 Task: Look for space in Ibiúna, Brazil from 3rd August, 2023 to 20th August, 2023 for 4 adults, 2 children in price range Rs.15000 to Rs.20000.  With . Property type can be flatguest house, hotel. Booking option can be shelf check-in. Required host language is Spanish.
Action: Mouse moved to (426, 87)
Screenshot: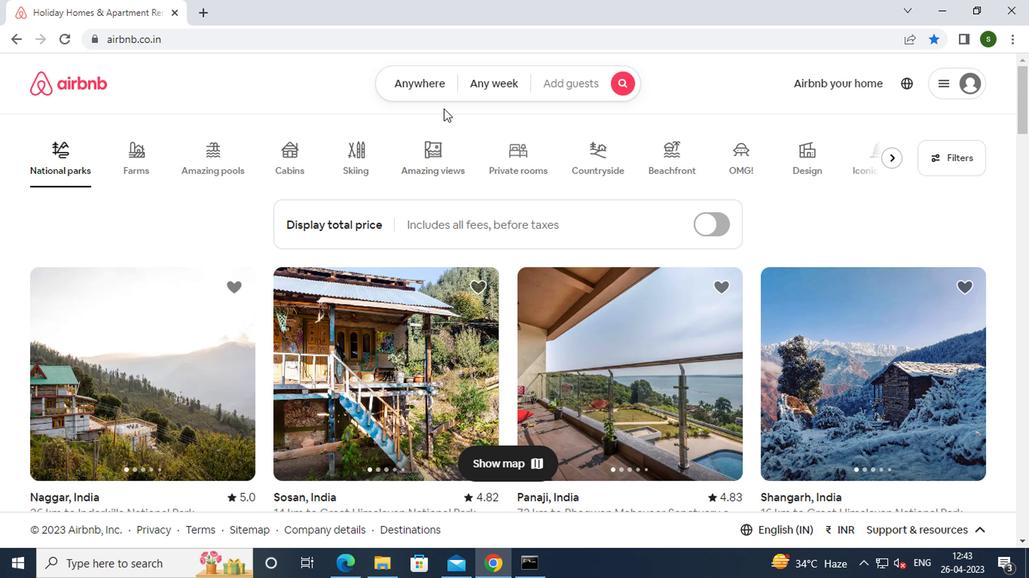 
Action: Mouse pressed left at (426, 87)
Screenshot: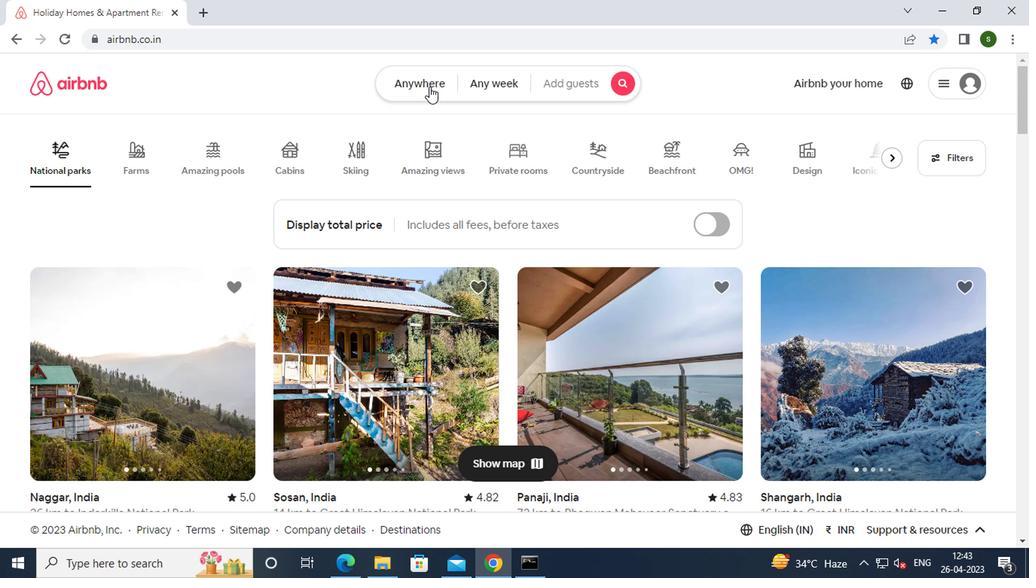 
Action: Mouse moved to (351, 140)
Screenshot: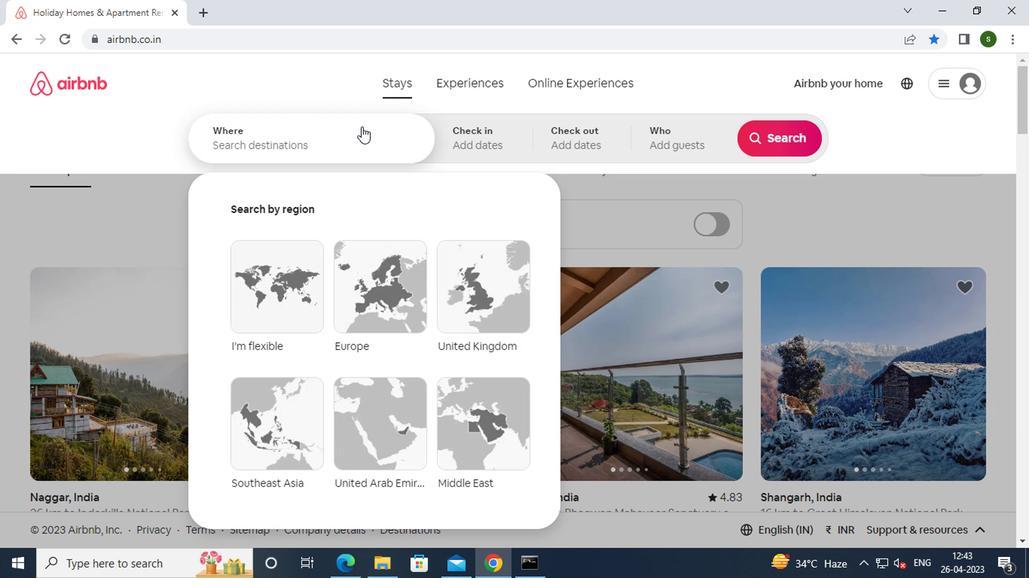 
Action: Mouse pressed left at (351, 140)
Screenshot: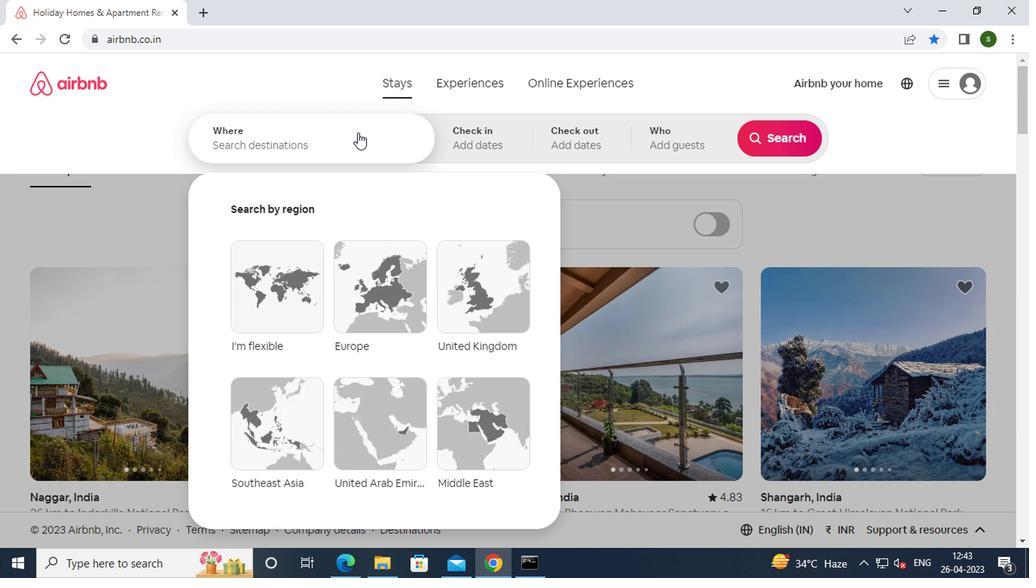 
Action: Key pressed f<Key.caps_lock>acatativa,<Key.space><Key.caps_lock>c<Key.caps_lock>olombia<Key.enter>
Screenshot: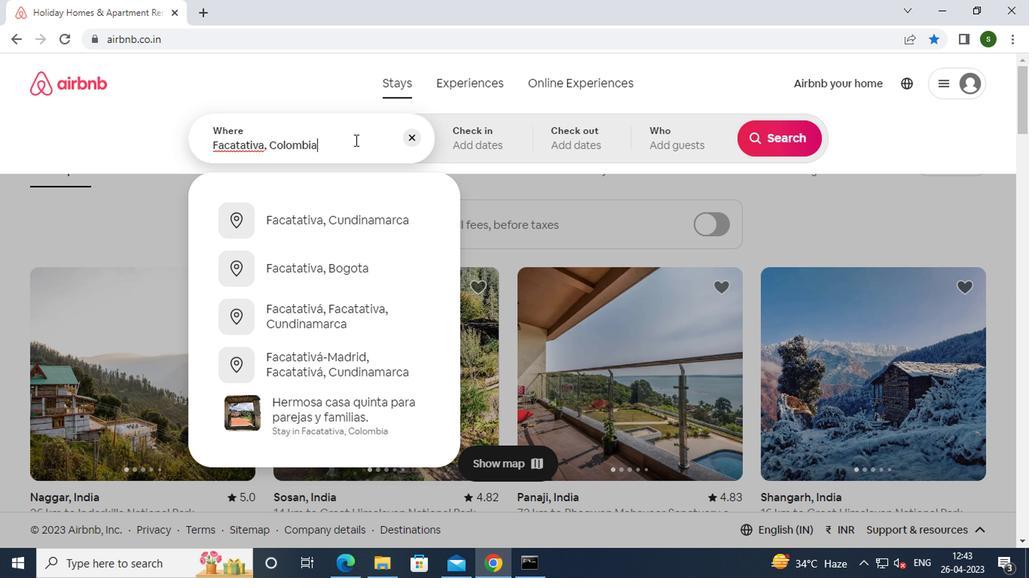 
Action: Mouse moved to (770, 261)
Screenshot: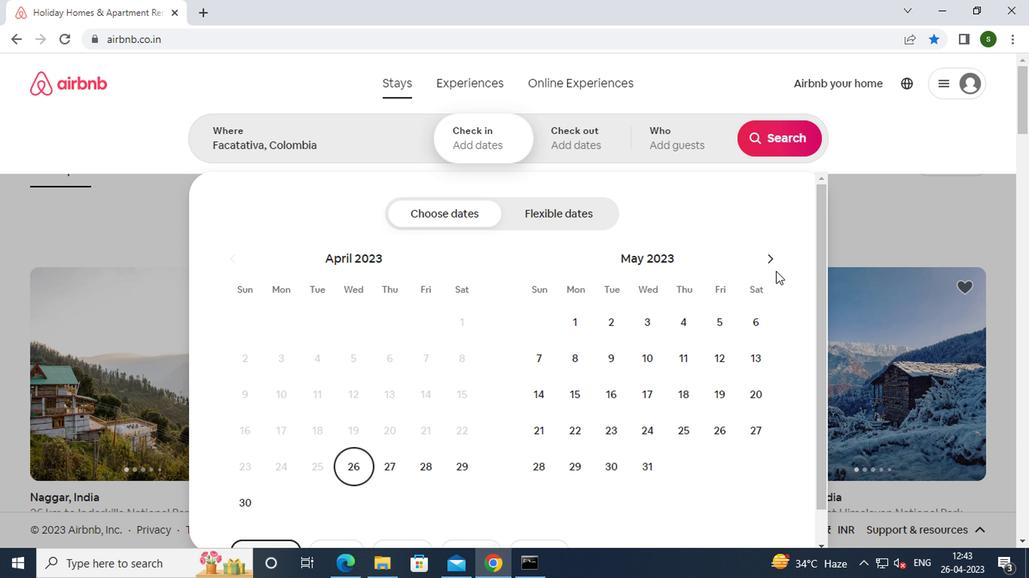 
Action: Mouse pressed left at (770, 261)
Screenshot: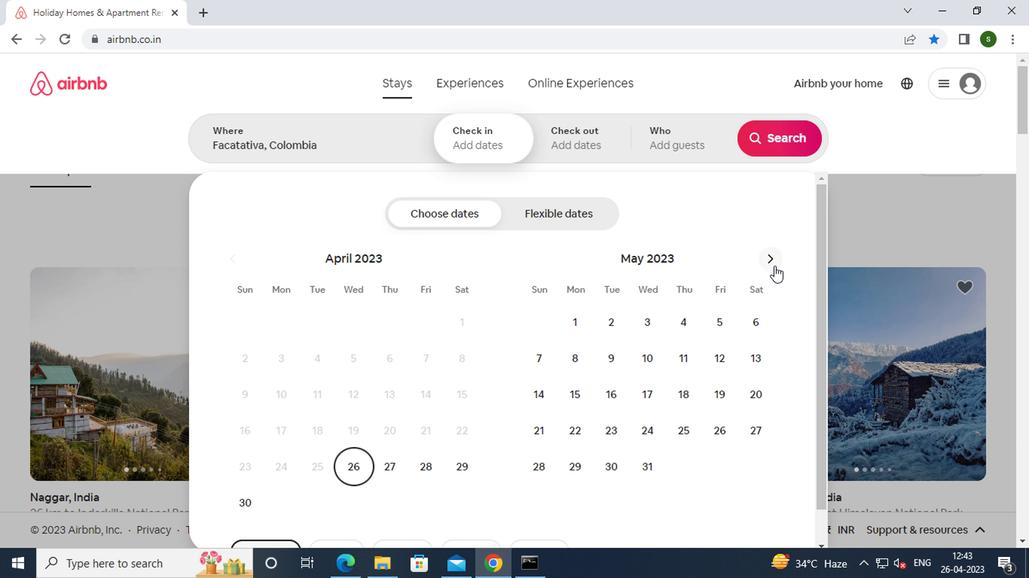
Action: Mouse moved to (762, 263)
Screenshot: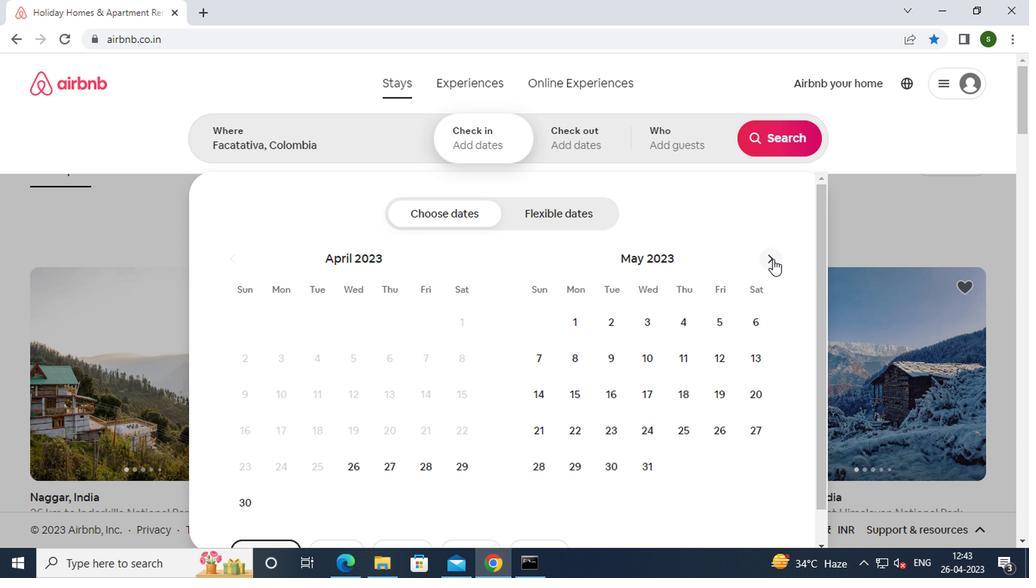
Action: Mouse pressed left at (762, 263)
Screenshot: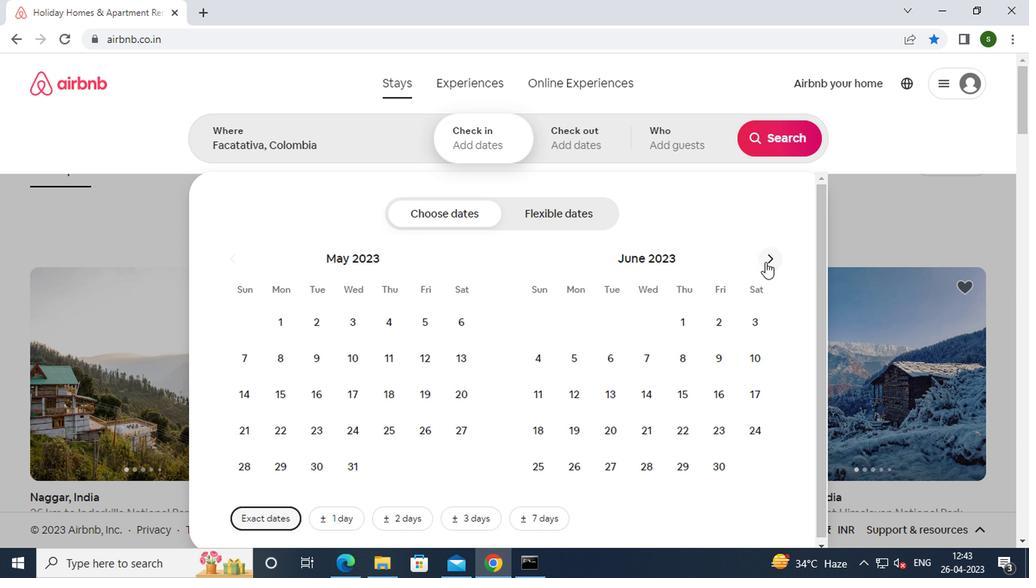 
Action: Mouse moved to (757, 331)
Screenshot: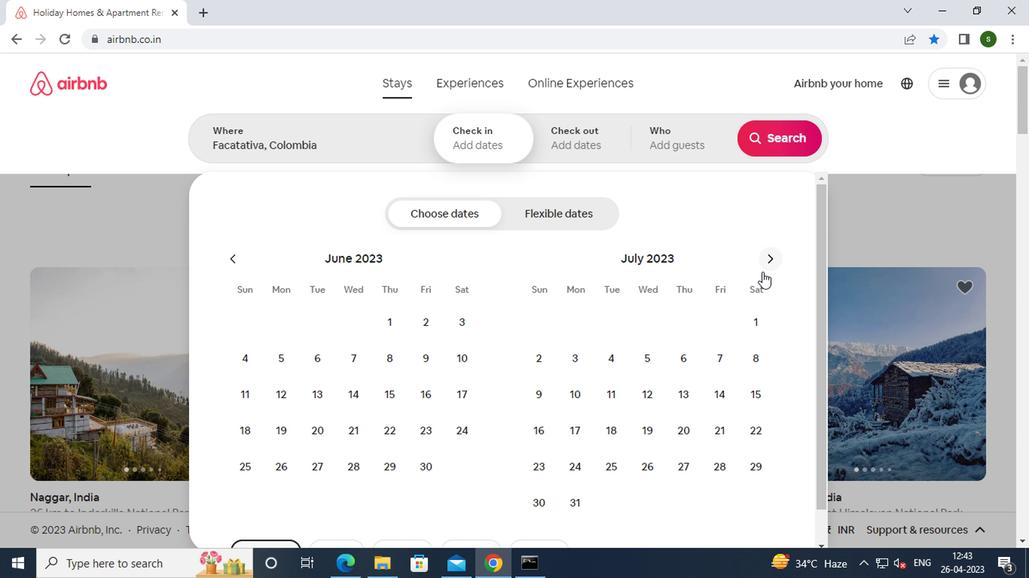 
Action: Mouse pressed left at (757, 331)
Screenshot: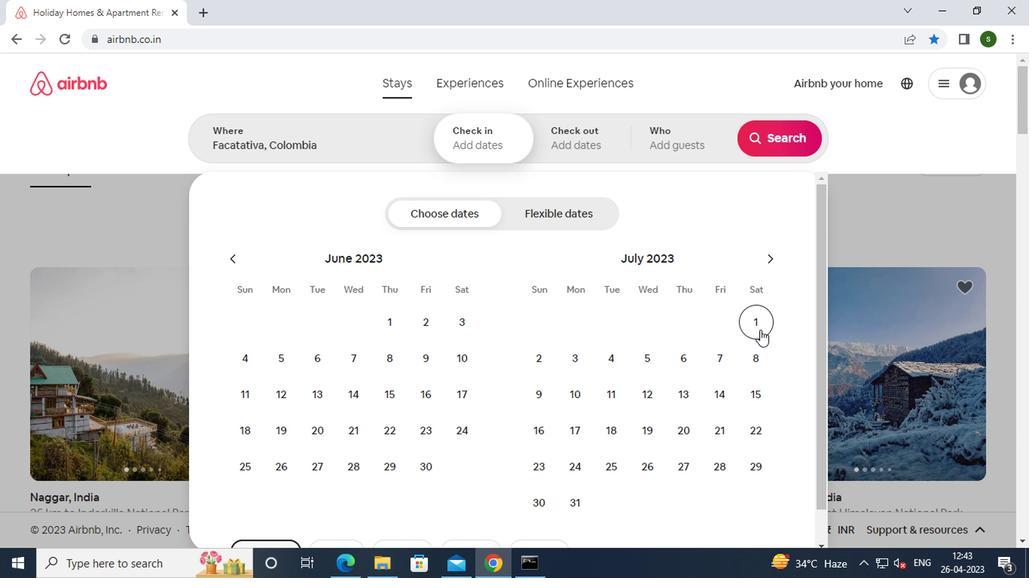 
Action: Mouse moved to (544, 389)
Screenshot: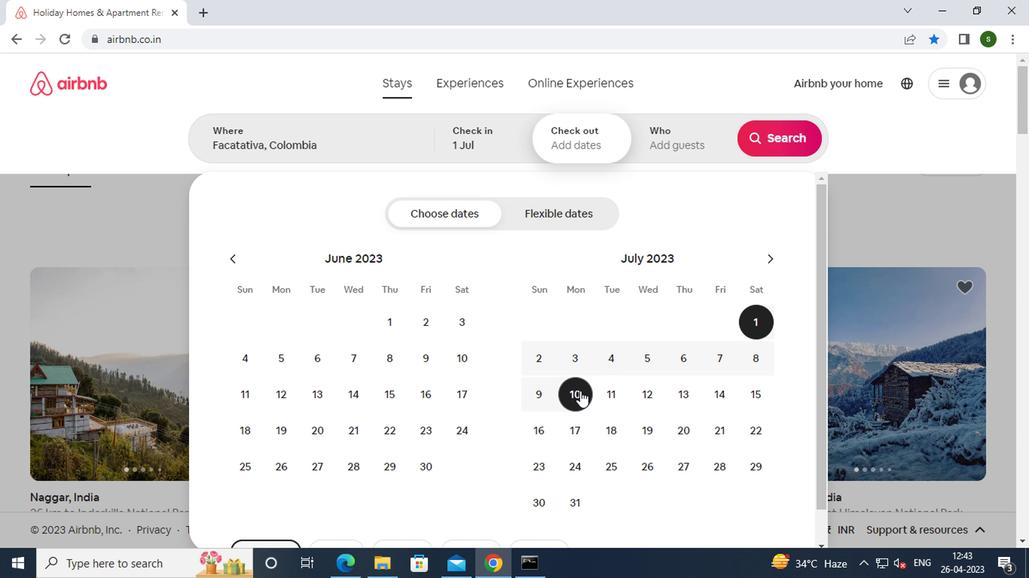 
Action: Mouse pressed left at (544, 389)
Screenshot: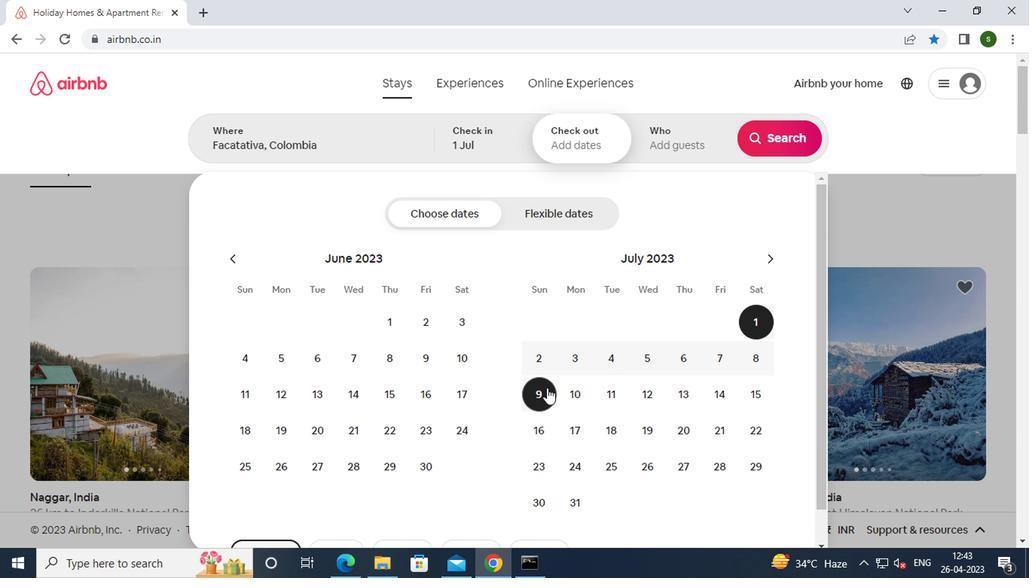 
Action: Mouse moved to (669, 129)
Screenshot: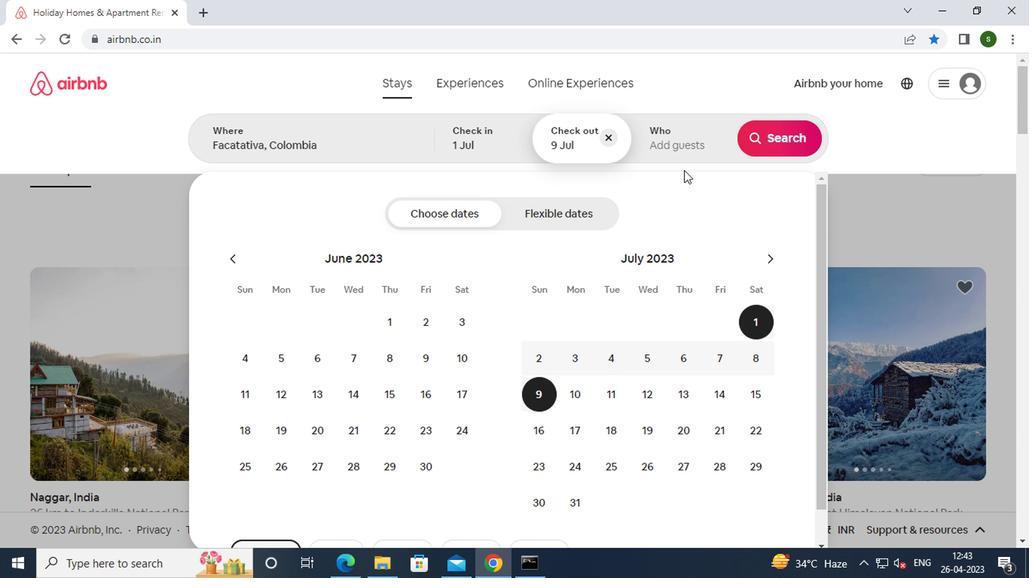 
Action: Mouse pressed left at (669, 129)
Screenshot: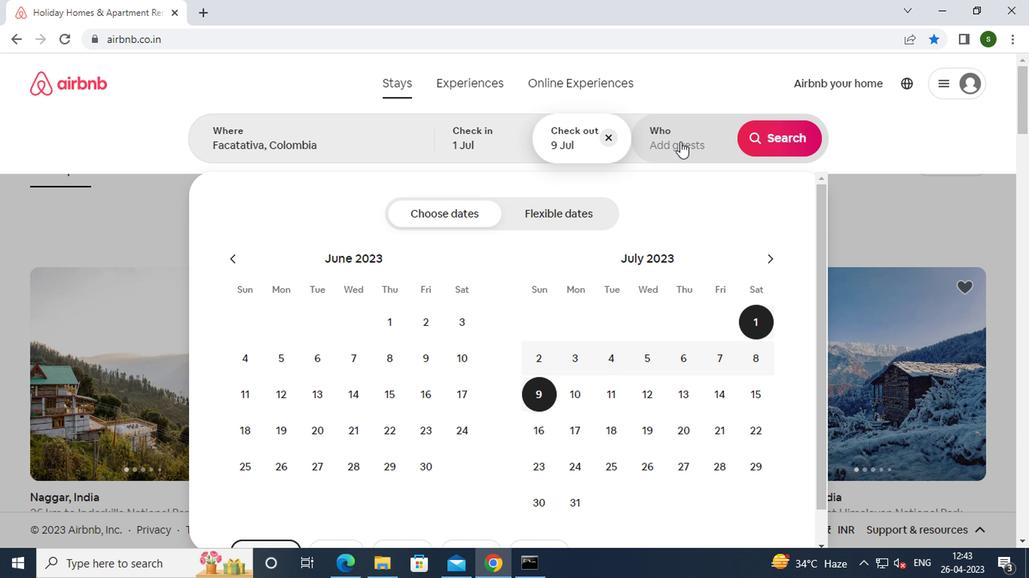 
Action: Mouse moved to (788, 220)
Screenshot: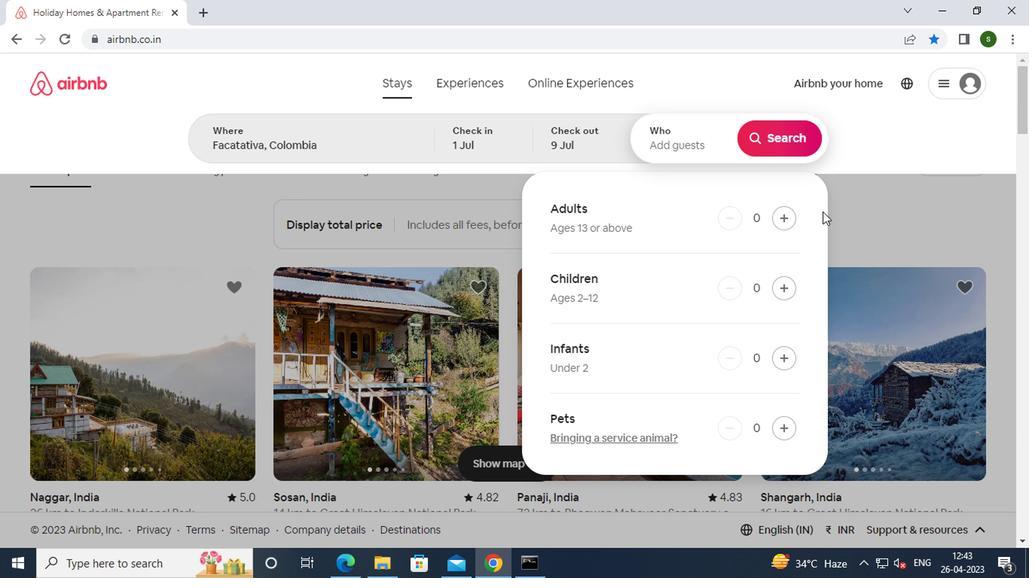 
Action: Mouse pressed left at (788, 220)
Screenshot: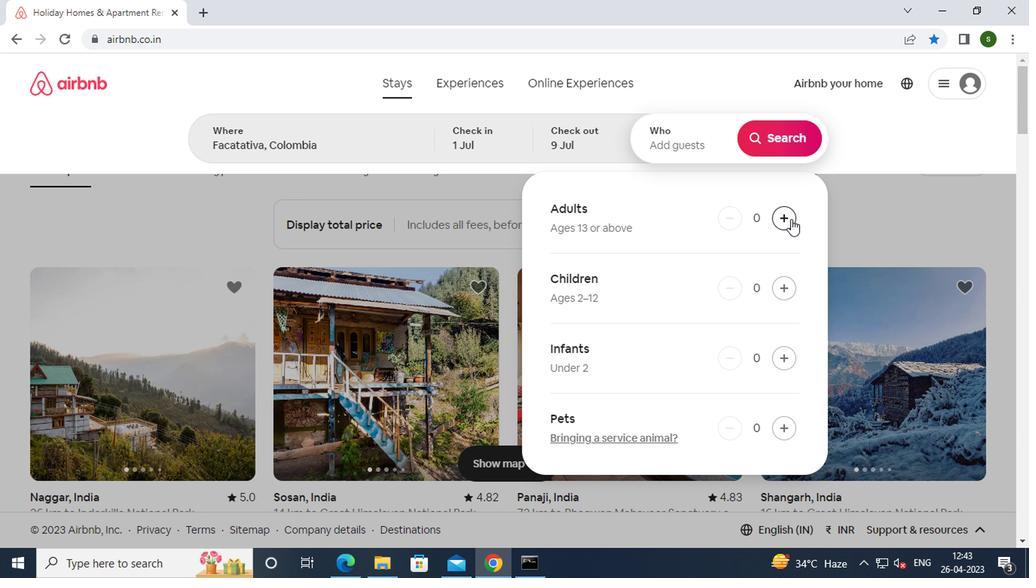 
Action: Mouse pressed left at (788, 220)
Screenshot: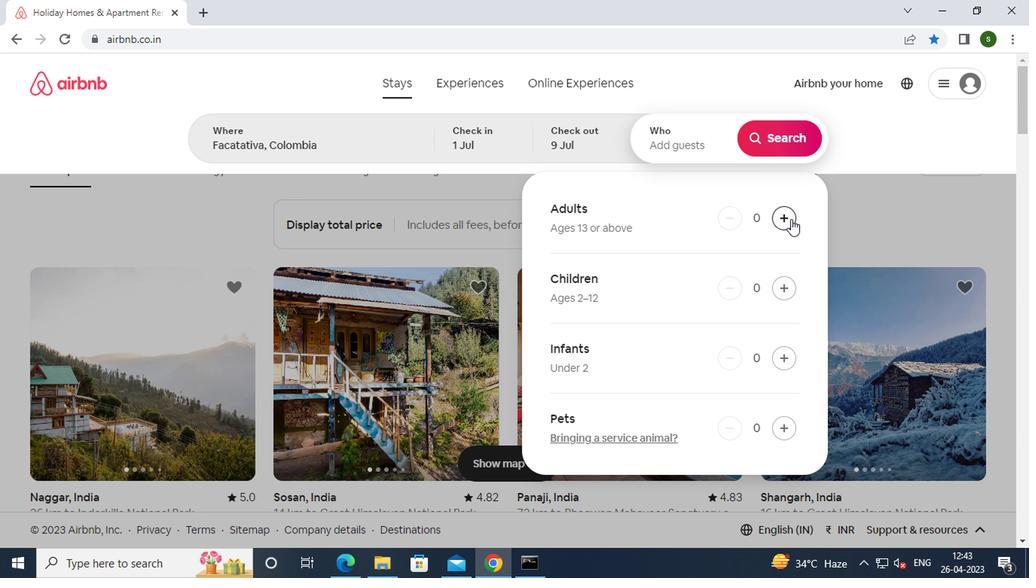 
Action: Mouse moved to (766, 146)
Screenshot: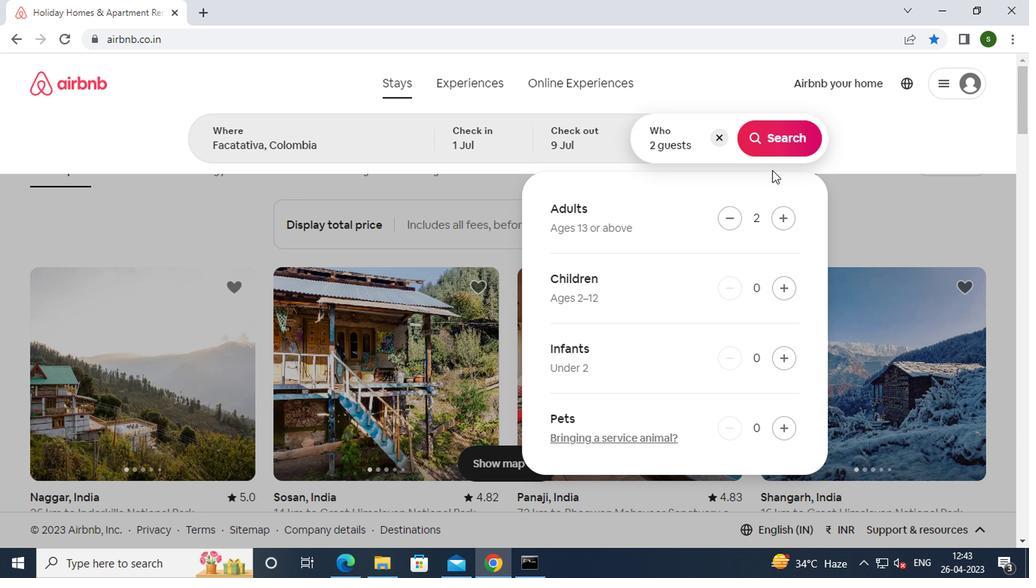 
Action: Mouse pressed left at (766, 146)
Screenshot: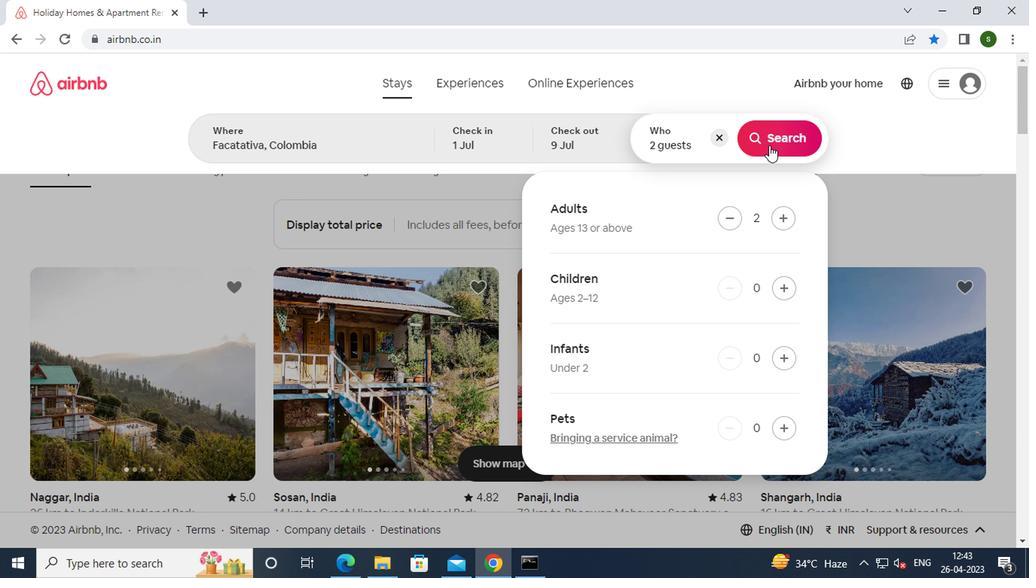 
Action: Mouse moved to (972, 142)
Screenshot: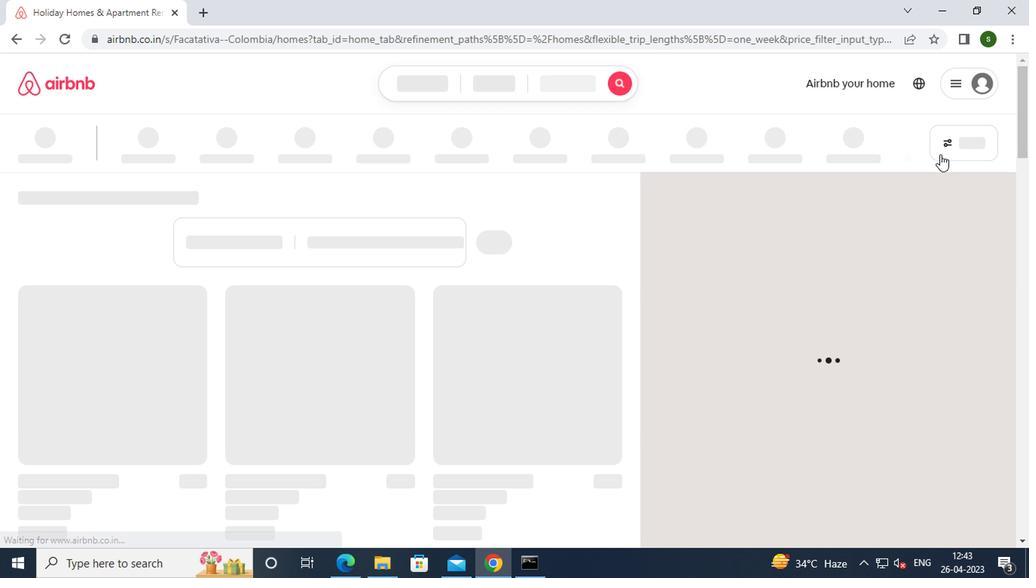 
Action: Mouse pressed left at (972, 142)
Screenshot: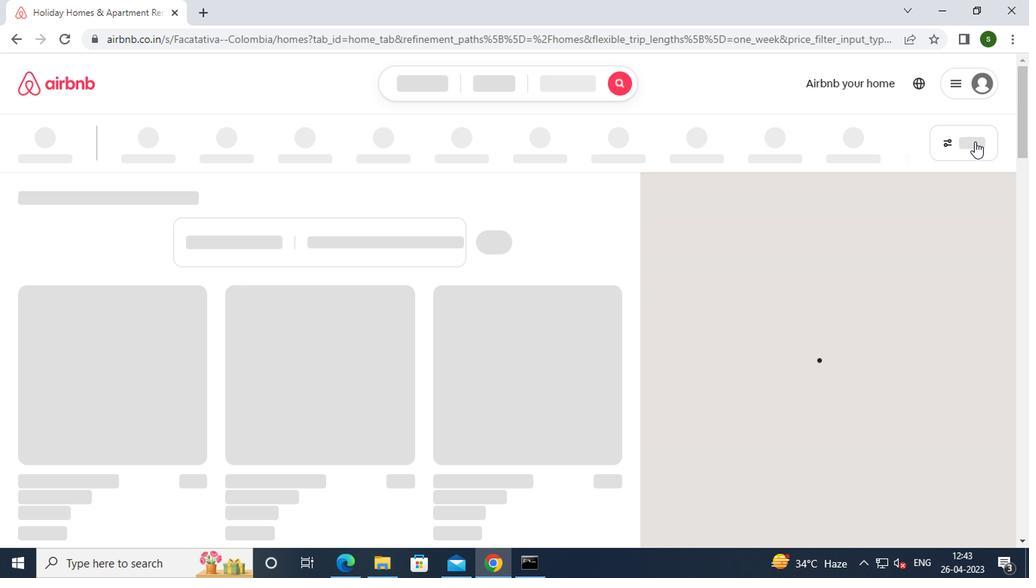 
Action: Mouse moved to (435, 343)
Screenshot: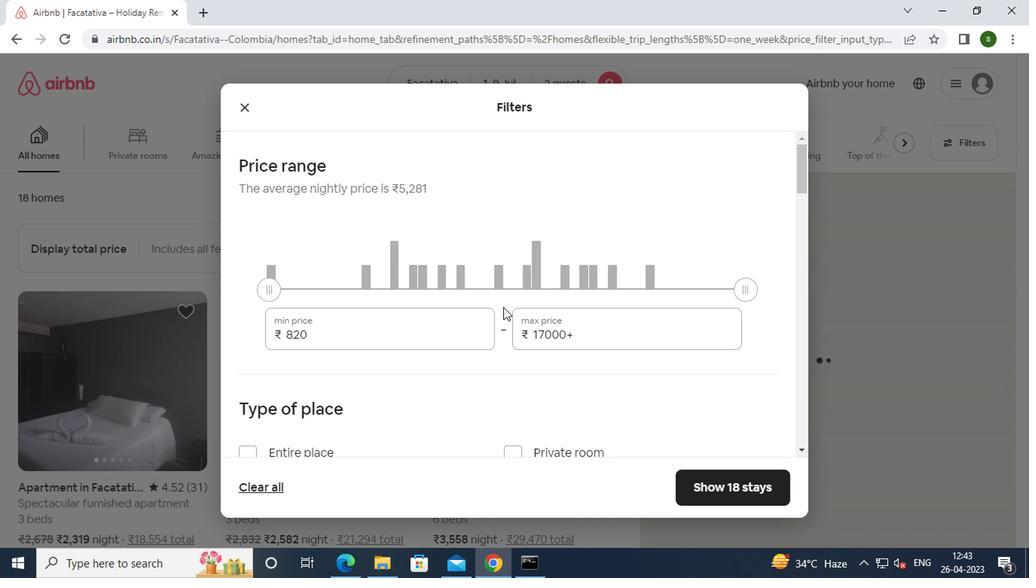 
Action: Mouse pressed left at (435, 343)
Screenshot: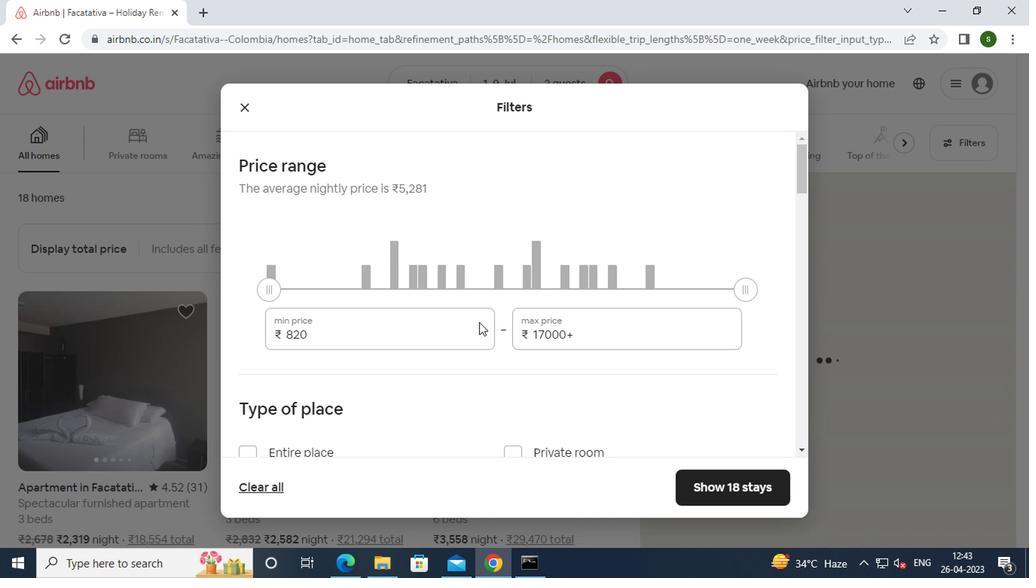 
Action: Mouse moved to (435, 343)
Screenshot: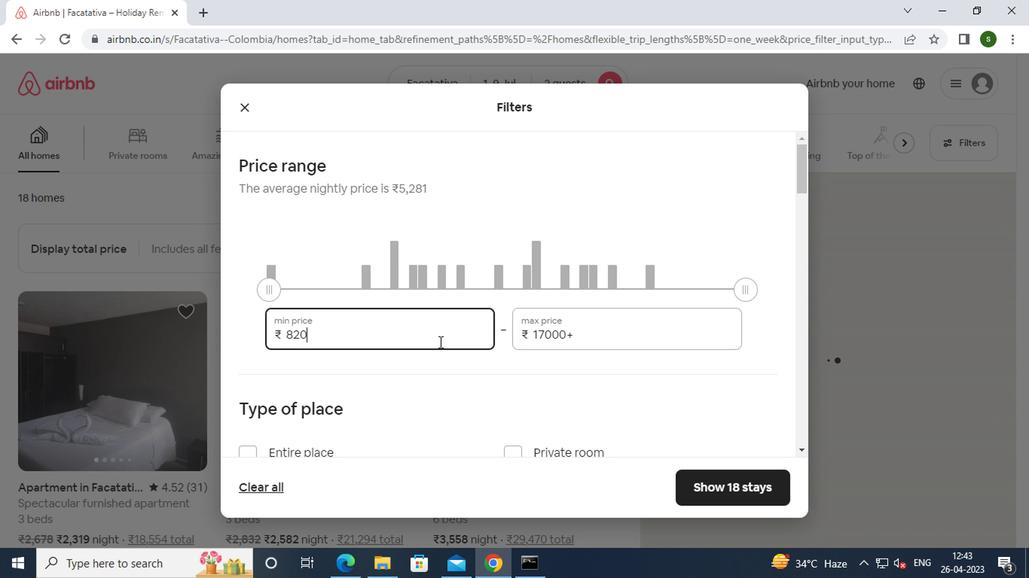 
Action: Key pressed <Key.backspace><Key.backspace><Key.backspace><Key.backspace><Key.backspace><Key.backspace>8000
Screenshot: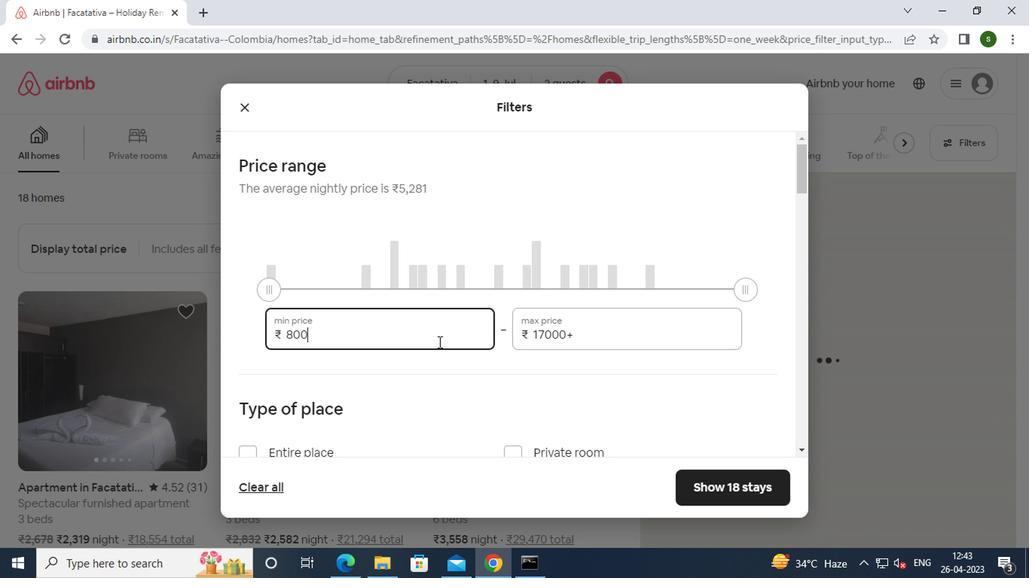 
Action: Mouse moved to (583, 332)
Screenshot: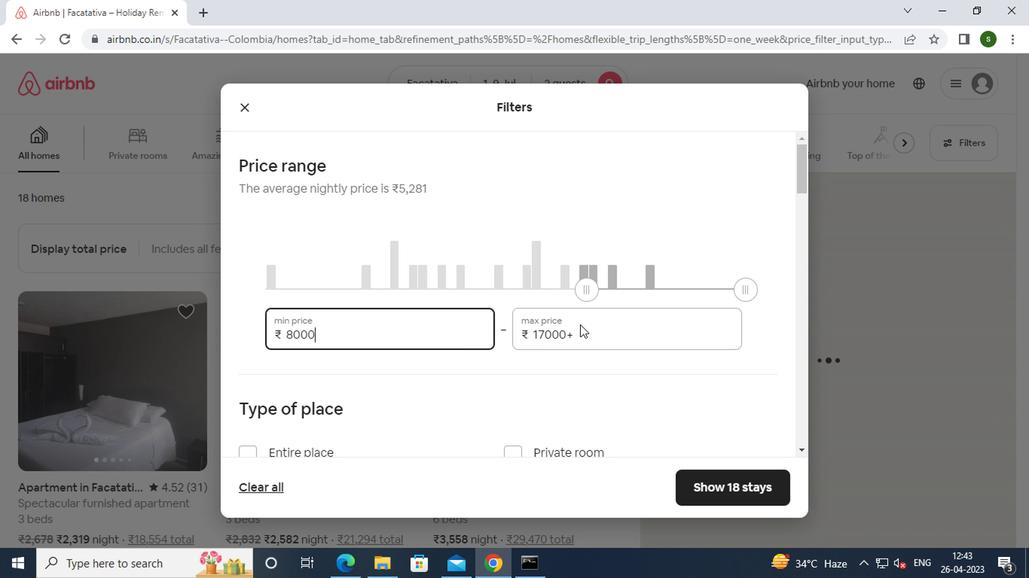 
Action: Mouse pressed left at (583, 332)
Screenshot: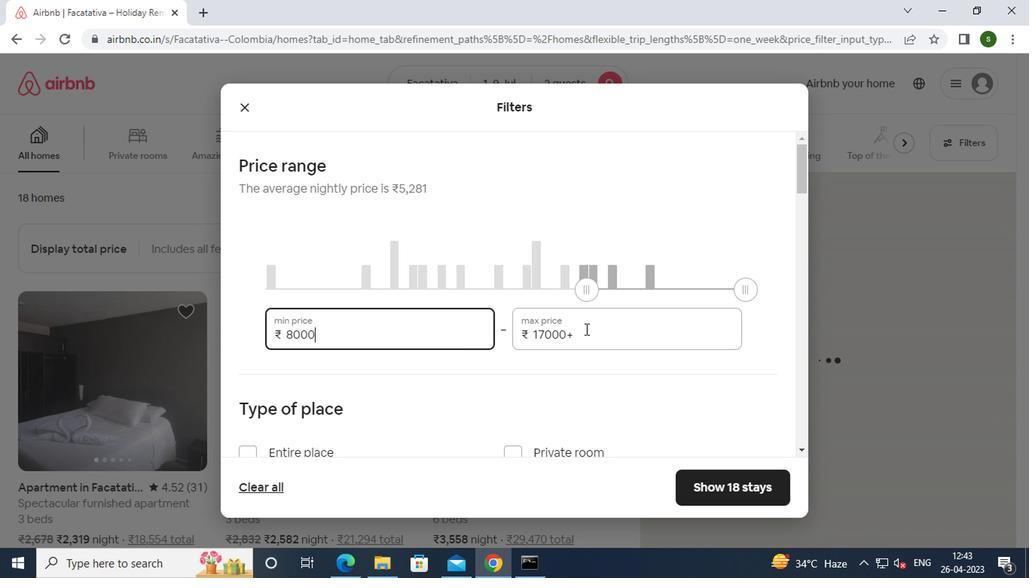 
Action: Key pressed <Key.backspace><Key.backspace><Key.backspace><Key.backspace><Key.backspace><Key.backspace><Key.backspace><Key.backspace><Key.backspace><Key.backspace><Key.backspace><Key.backspace><Key.backspace>15000
Screenshot: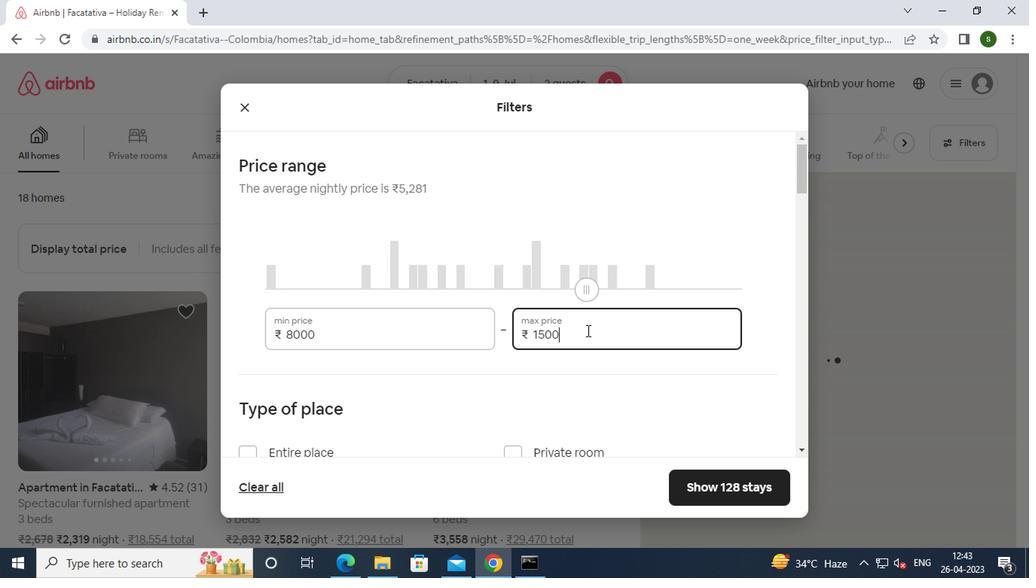 
Action: Mouse moved to (549, 345)
Screenshot: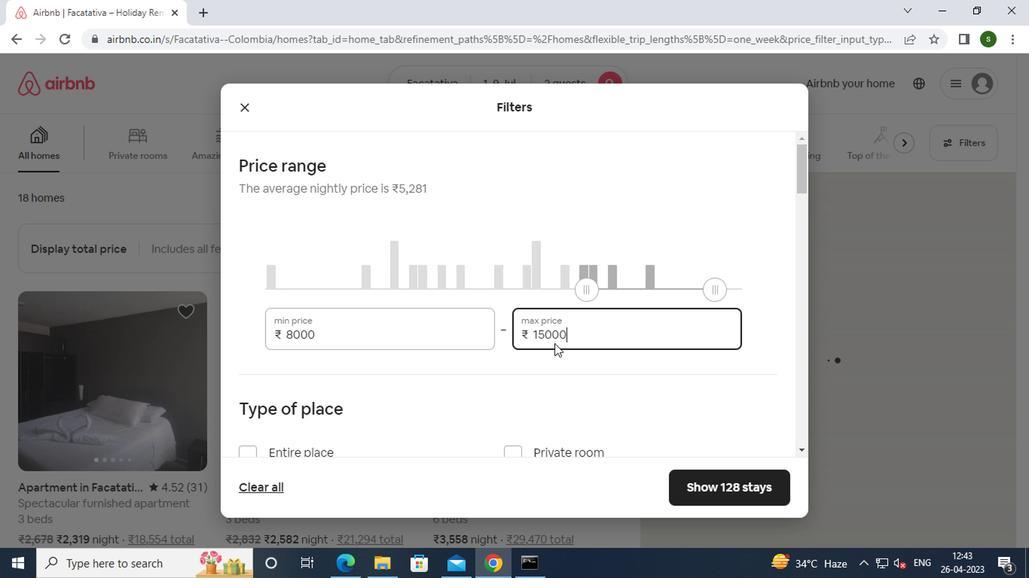 
Action: Mouse scrolled (549, 345) with delta (0, 0)
Screenshot: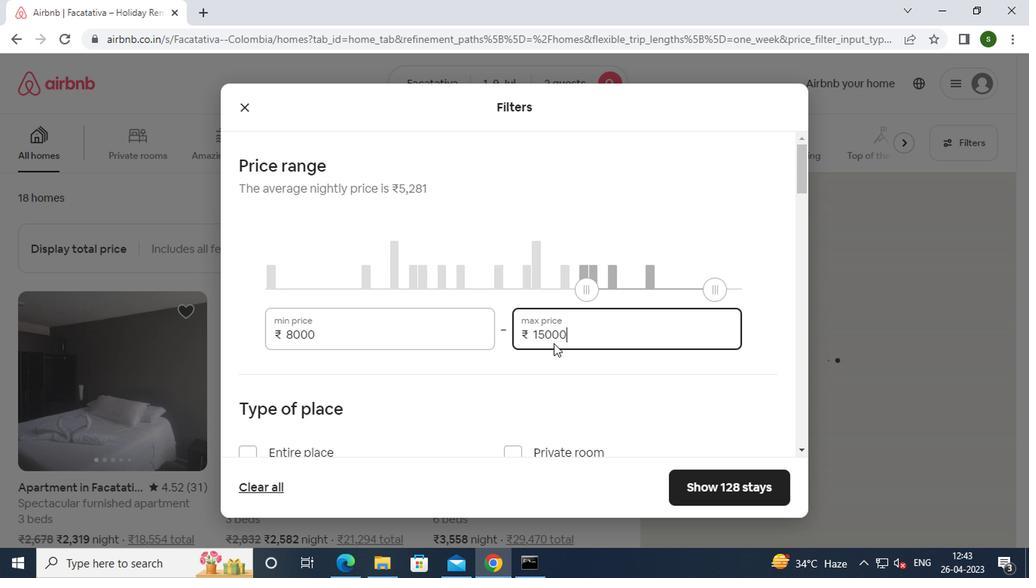 
Action: Mouse moved to (549, 346)
Screenshot: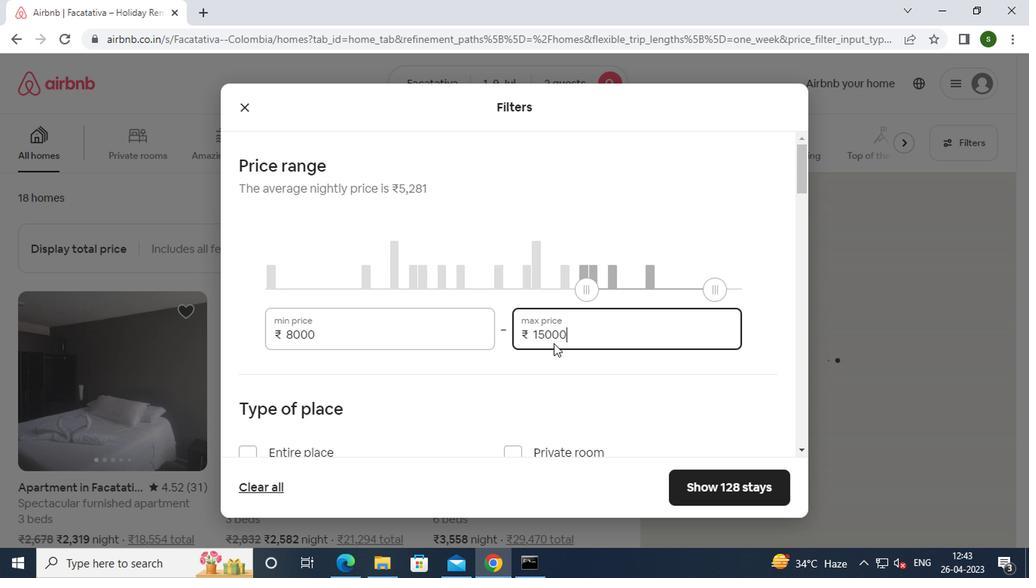 
Action: Mouse scrolled (549, 345) with delta (0, -1)
Screenshot: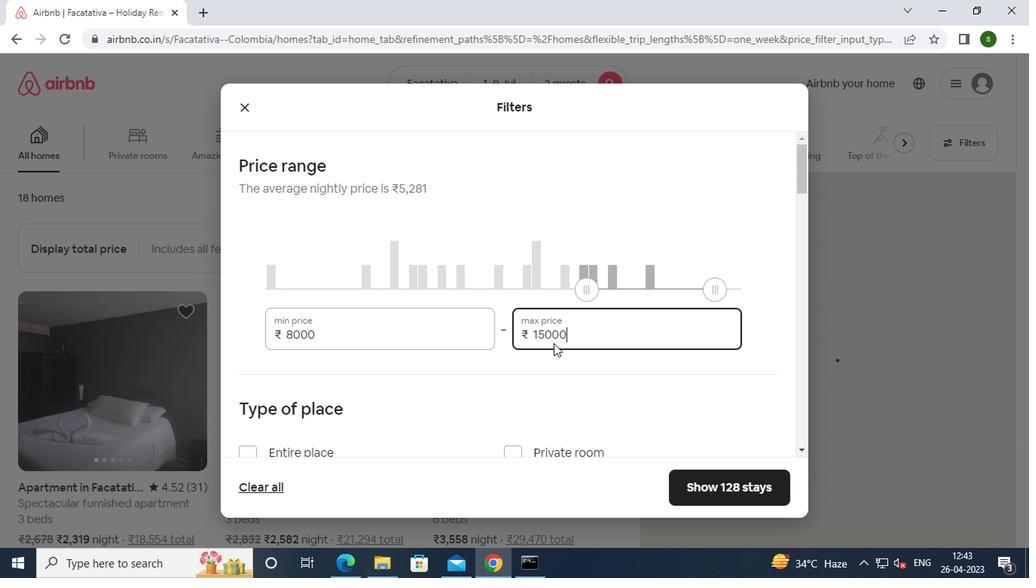 
Action: Mouse moved to (296, 317)
Screenshot: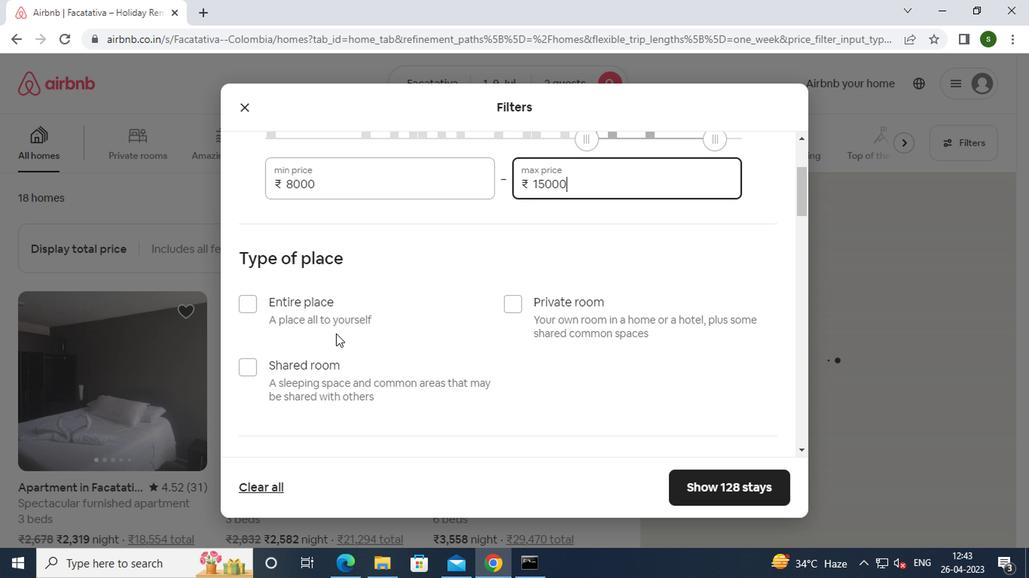 
Action: Mouse pressed left at (296, 317)
Screenshot: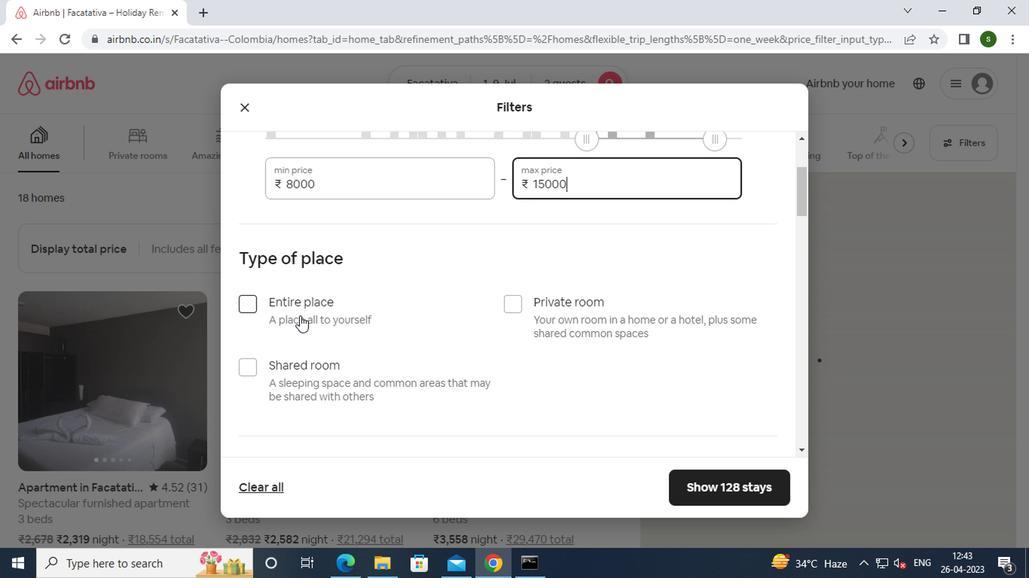 
Action: Mouse moved to (464, 295)
Screenshot: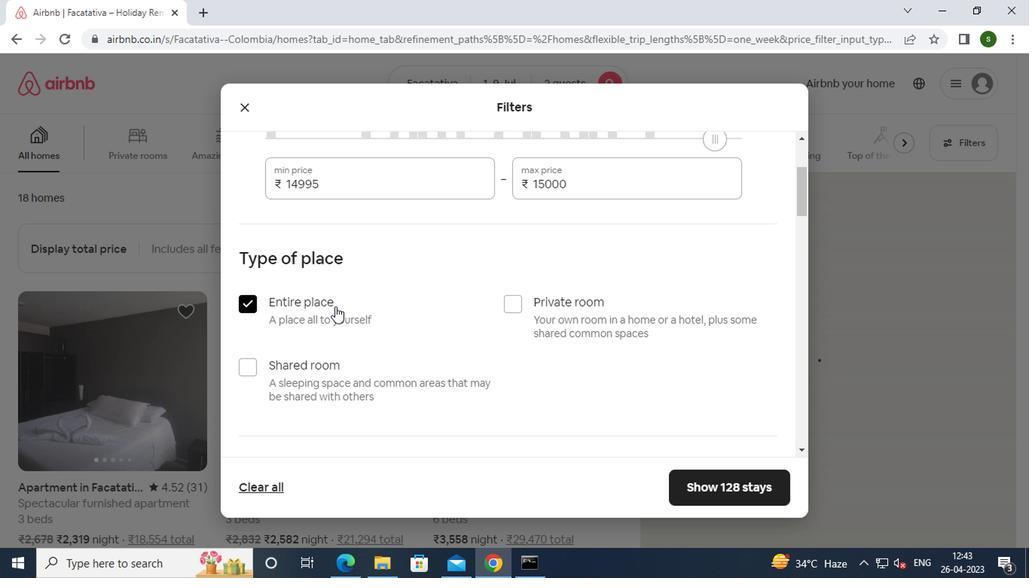 
Action: Mouse scrolled (464, 294) with delta (0, 0)
Screenshot: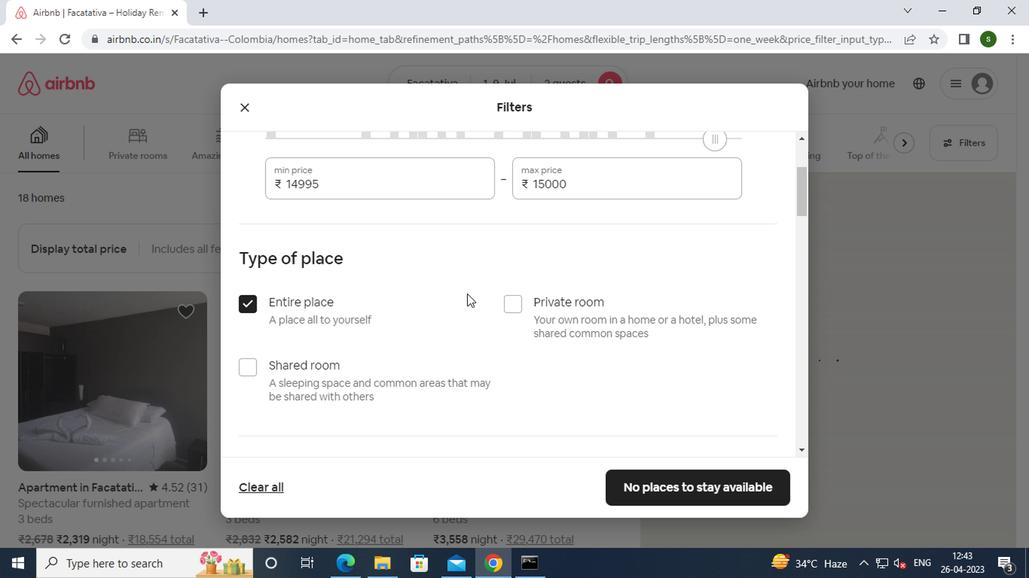 
Action: Mouse scrolled (464, 294) with delta (0, 0)
Screenshot: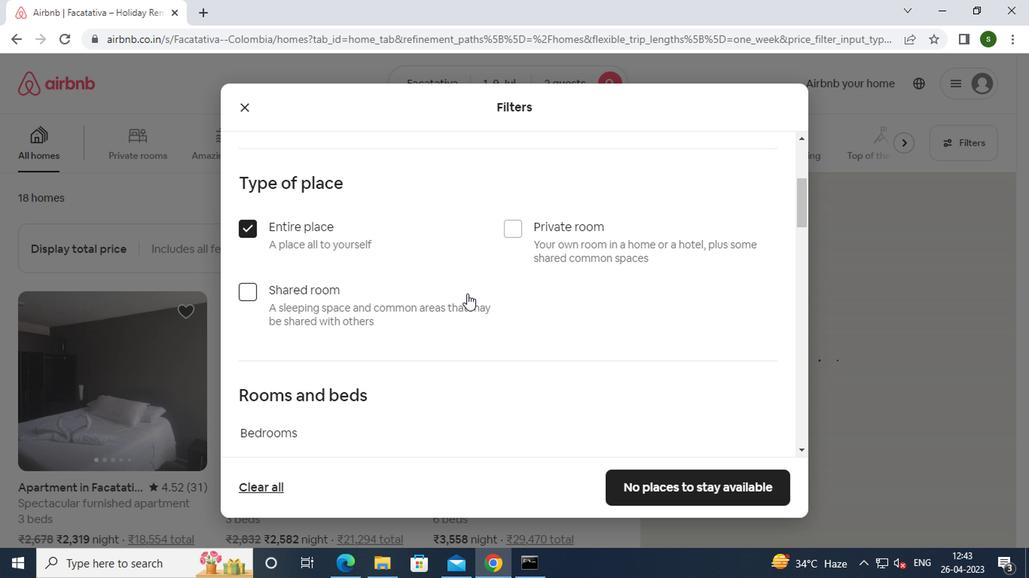 
Action: Mouse scrolled (464, 294) with delta (0, 0)
Screenshot: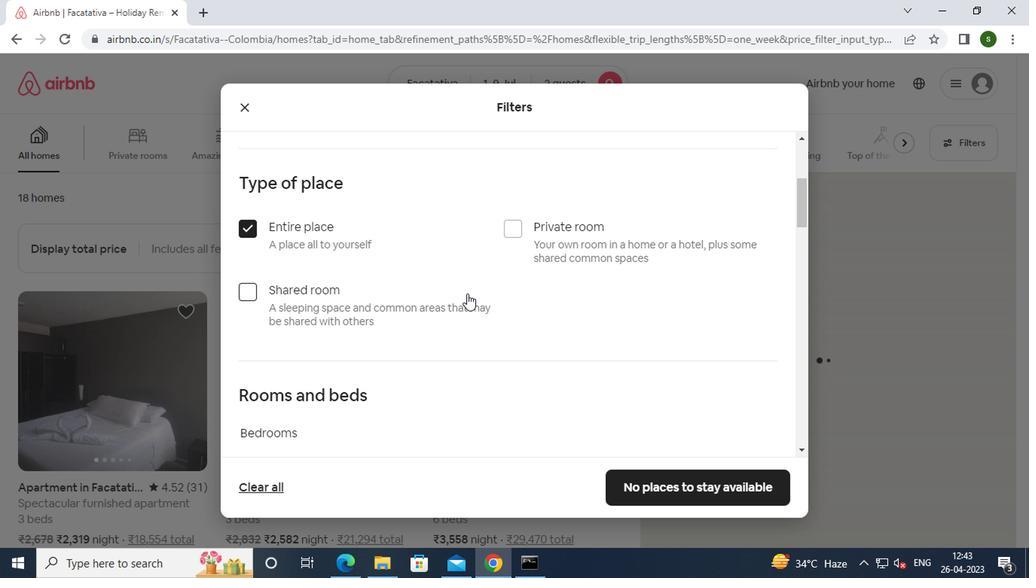 
Action: Mouse scrolled (464, 294) with delta (0, 0)
Screenshot: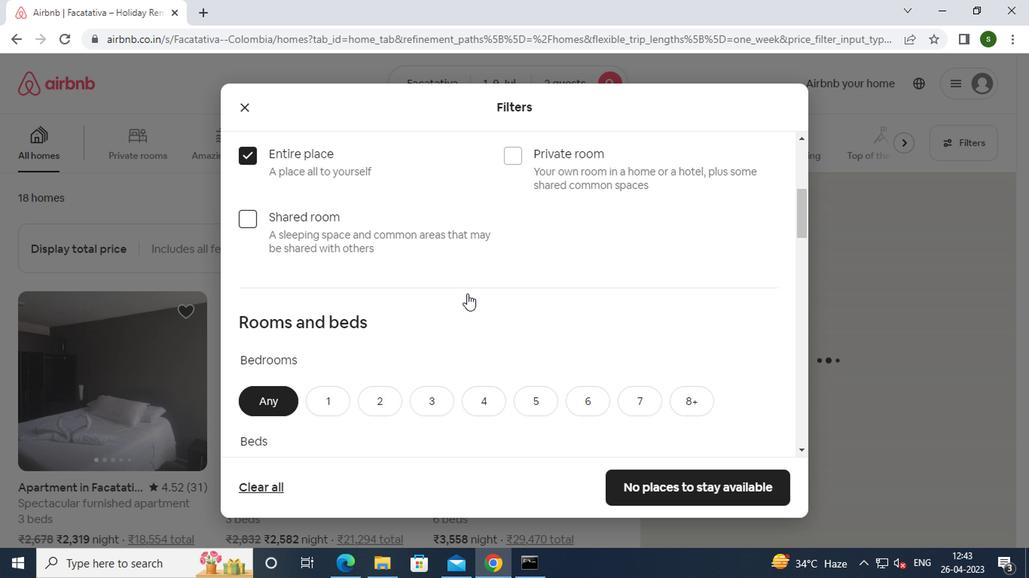 
Action: Mouse moved to (329, 246)
Screenshot: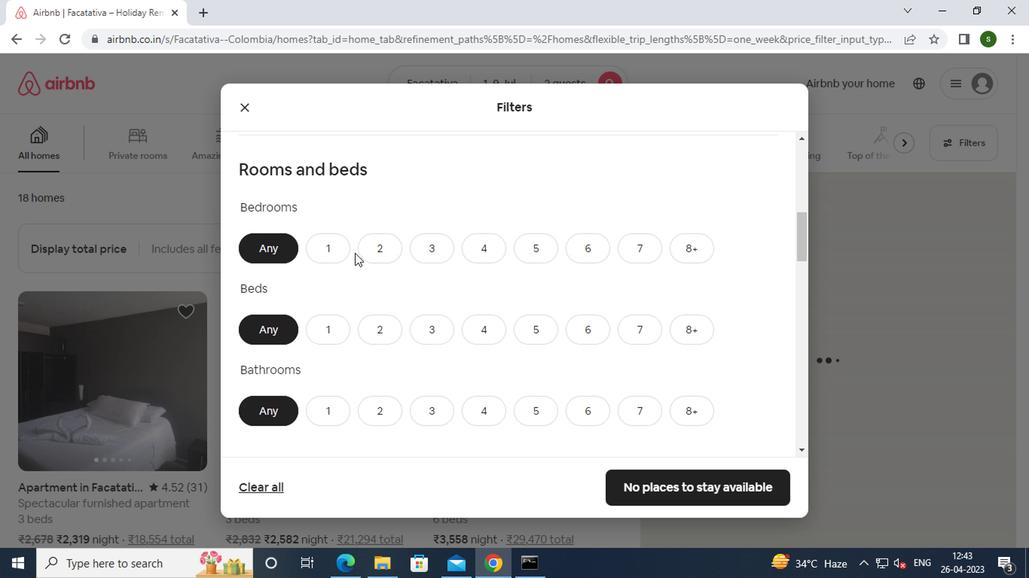
Action: Mouse pressed left at (329, 246)
Screenshot: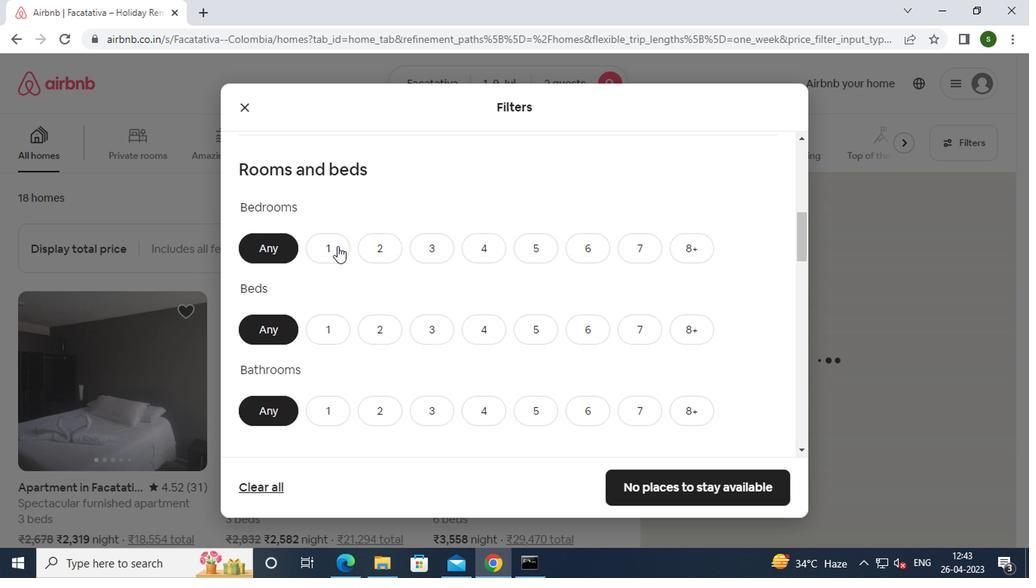 
Action: Mouse moved to (315, 326)
Screenshot: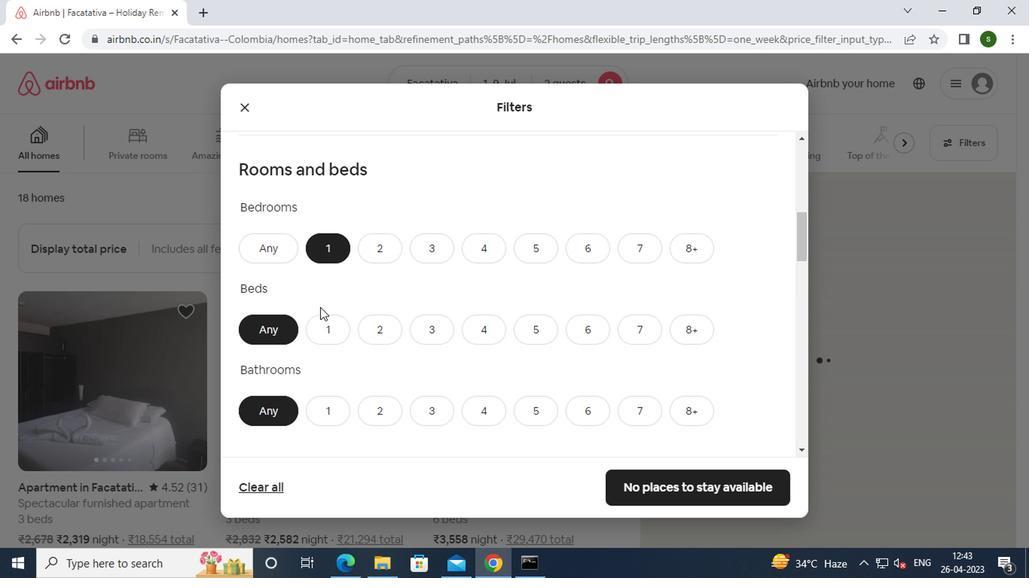 
Action: Mouse pressed left at (315, 326)
Screenshot: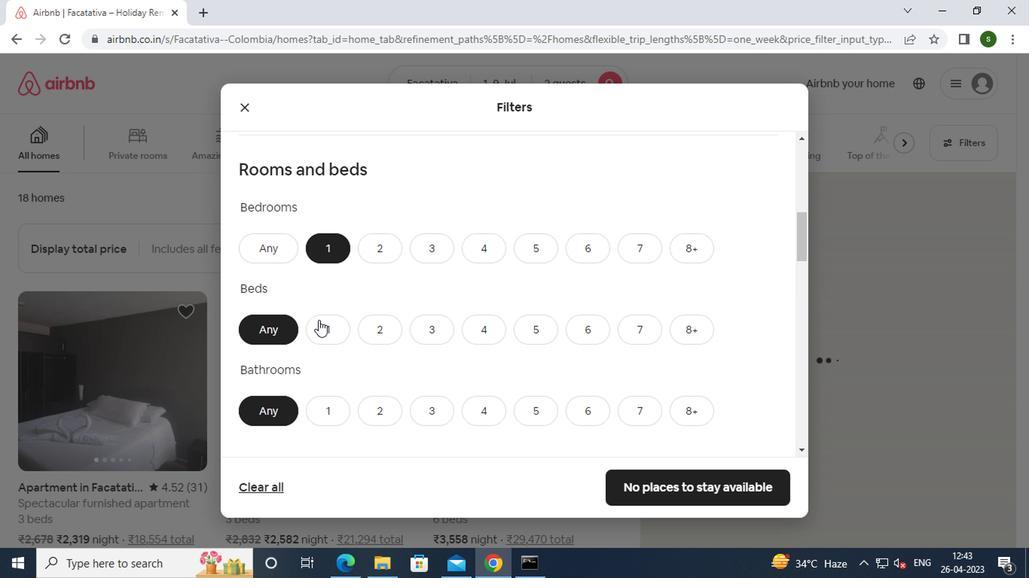 
Action: Mouse moved to (324, 409)
Screenshot: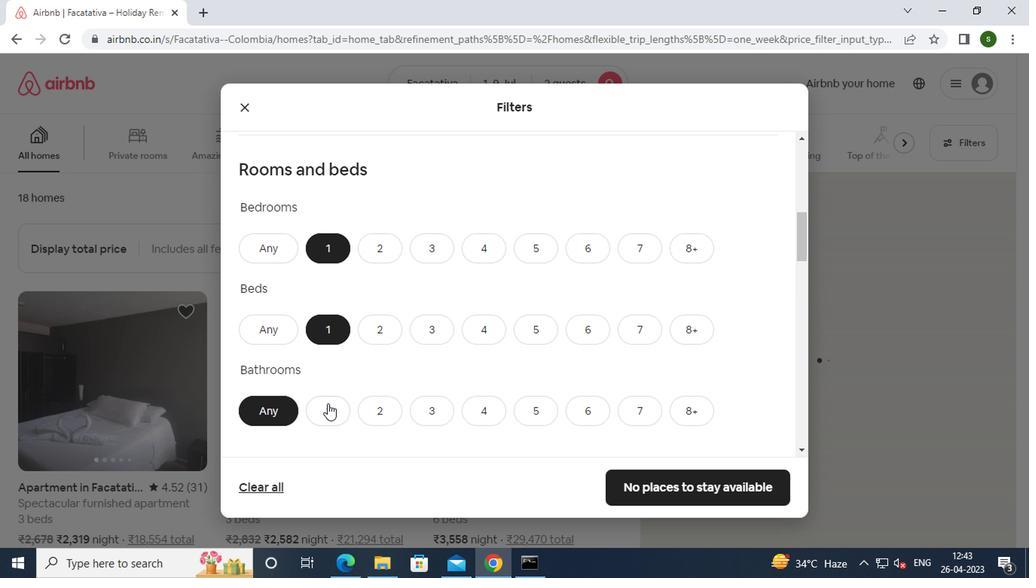 
Action: Mouse pressed left at (324, 409)
Screenshot: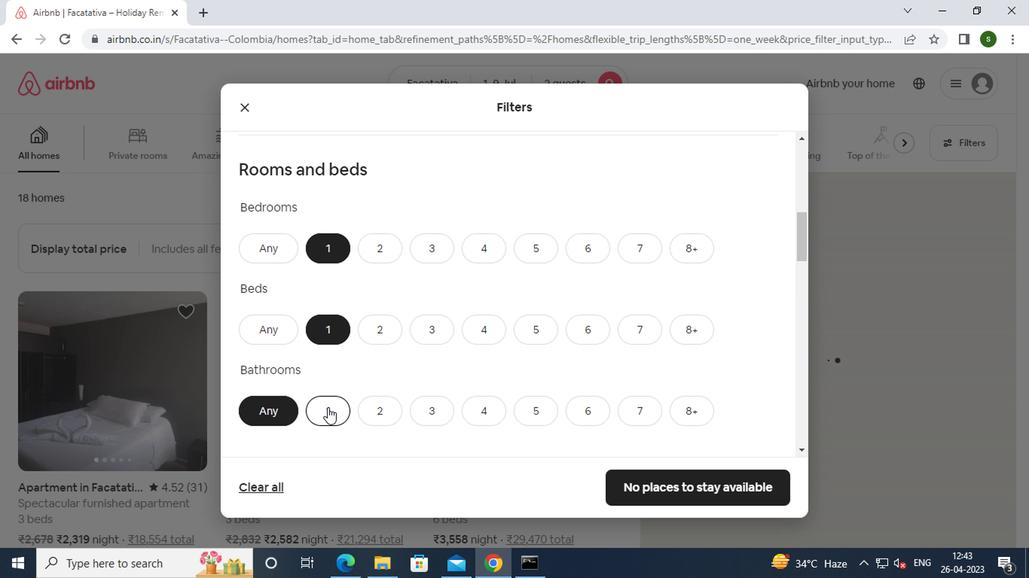 
Action: Mouse moved to (415, 352)
Screenshot: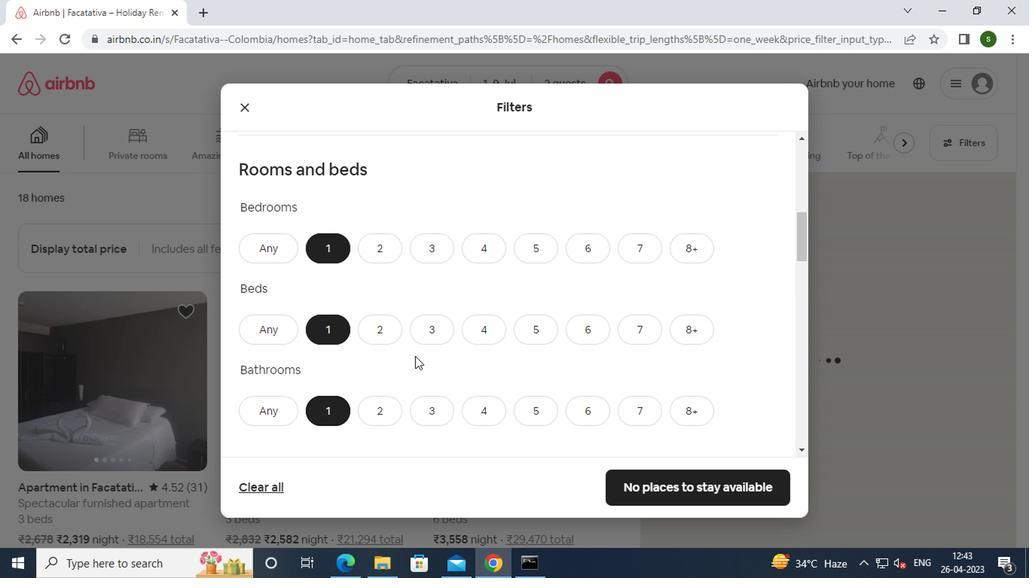 
Action: Mouse scrolled (415, 352) with delta (0, 0)
Screenshot: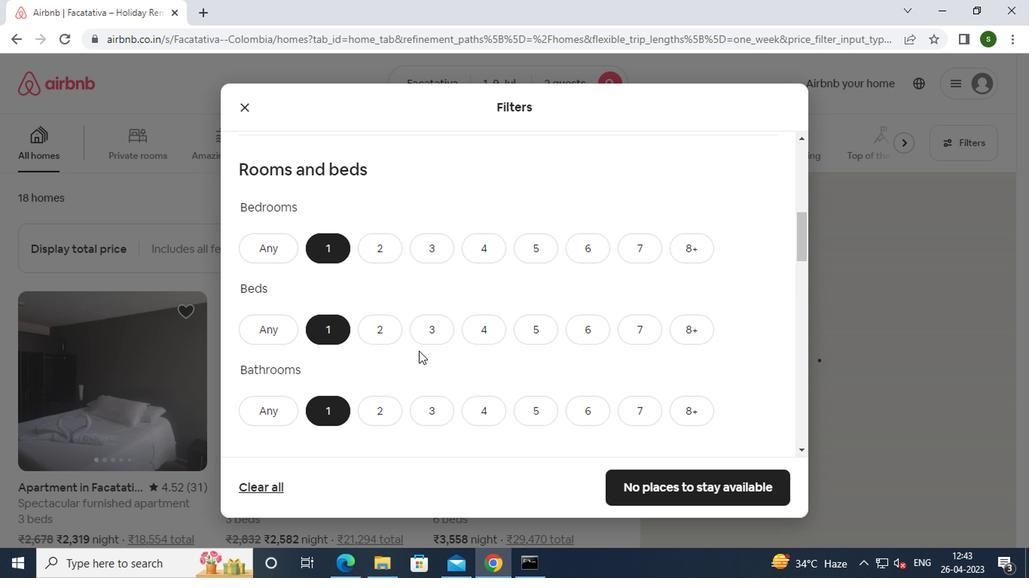 
Action: Mouse scrolled (415, 352) with delta (0, 0)
Screenshot: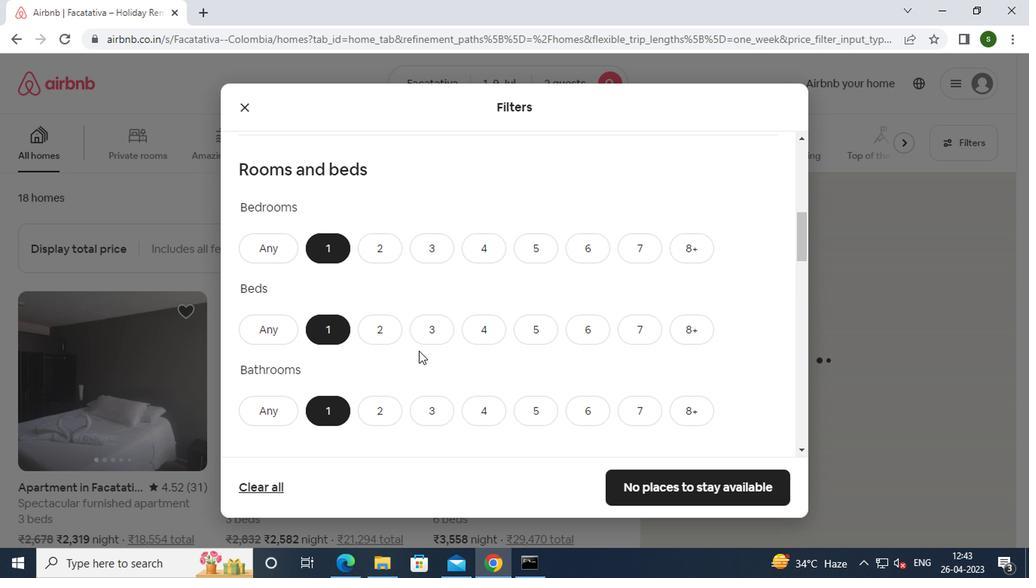
Action: Mouse scrolled (415, 352) with delta (0, 0)
Screenshot: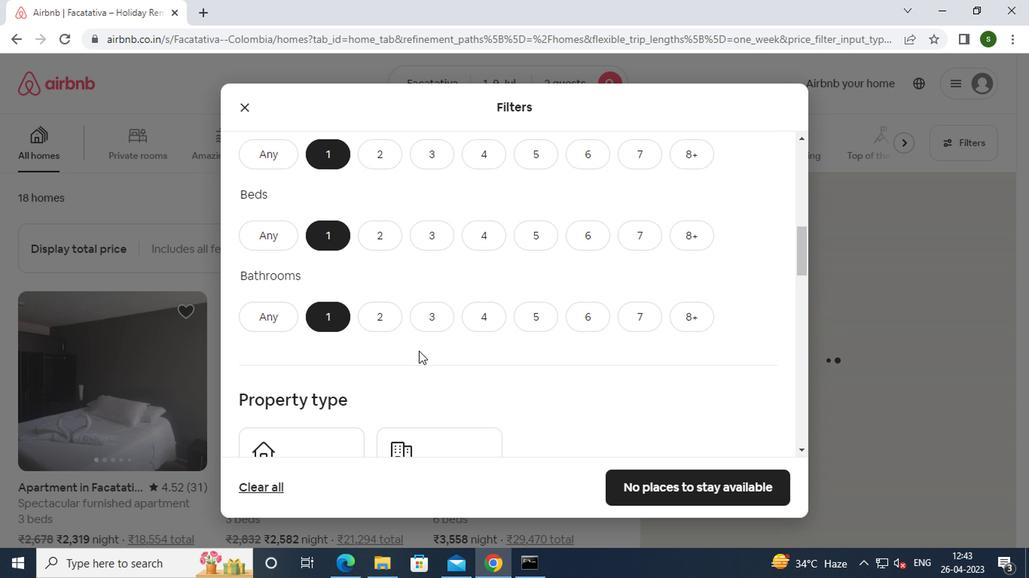 
Action: Mouse moved to (307, 352)
Screenshot: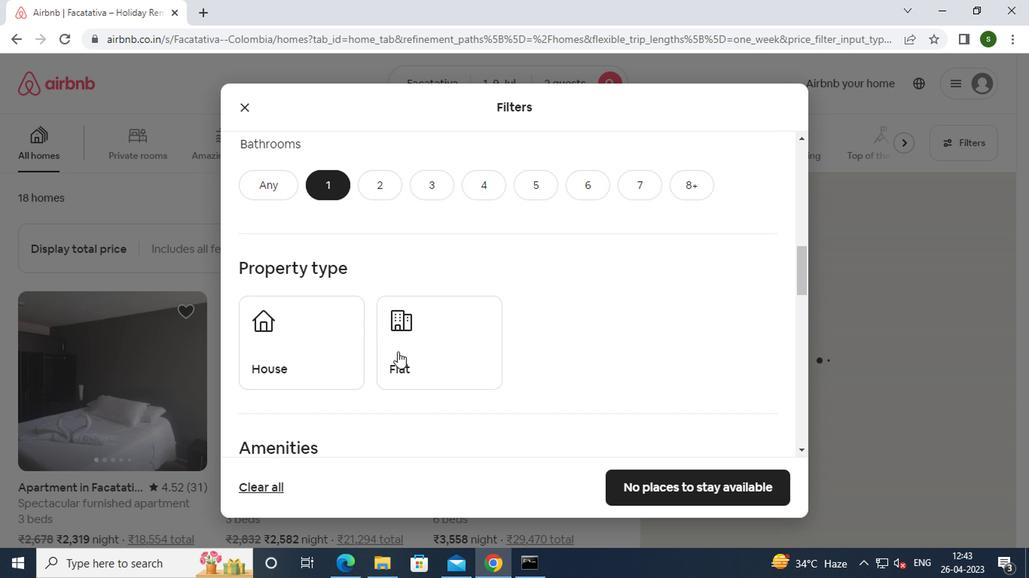 
Action: Mouse pressed left at (307, 352)
Screenshot: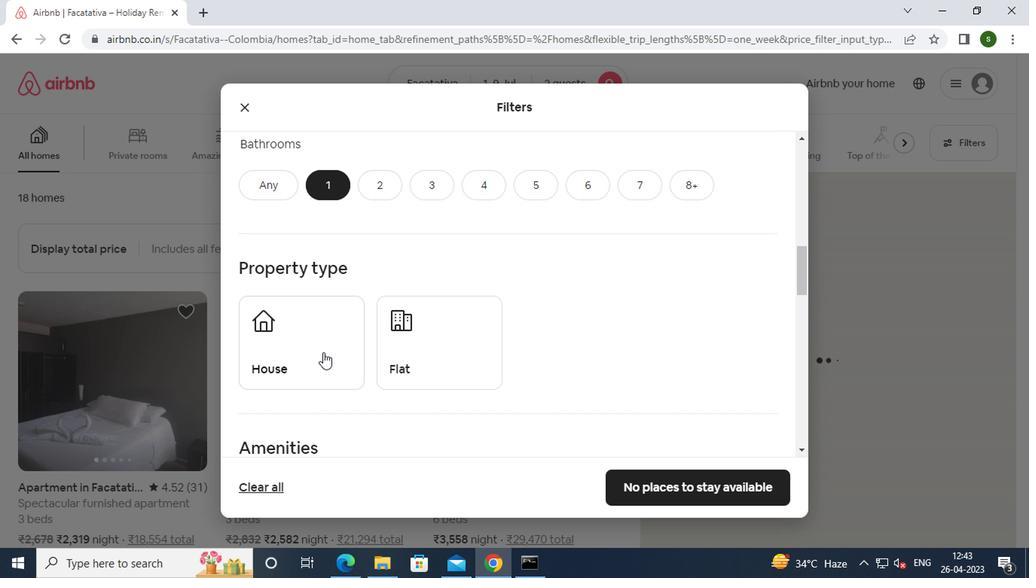 
Action: Mouse moved to (424, 345)
Screenshot: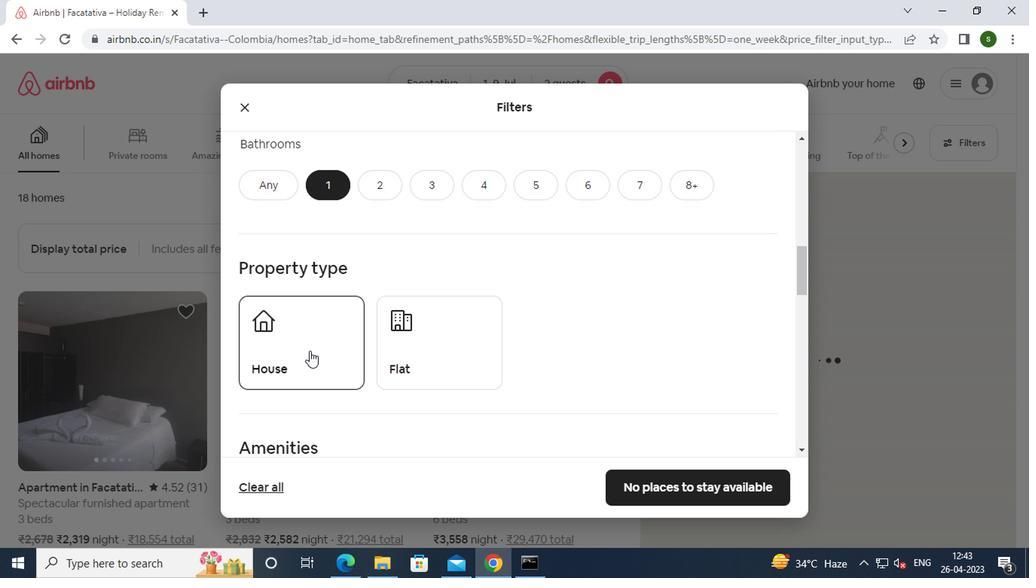 
Action: Mouse pressed left at (424, 345)
Screenshot: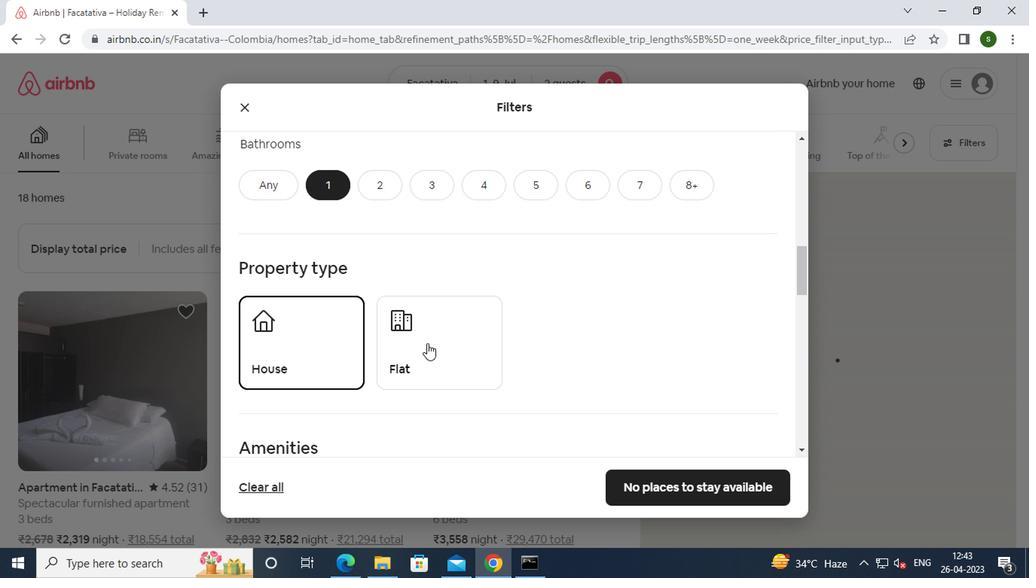 
Action: Mouse moved to (577, 306)
Screenshot: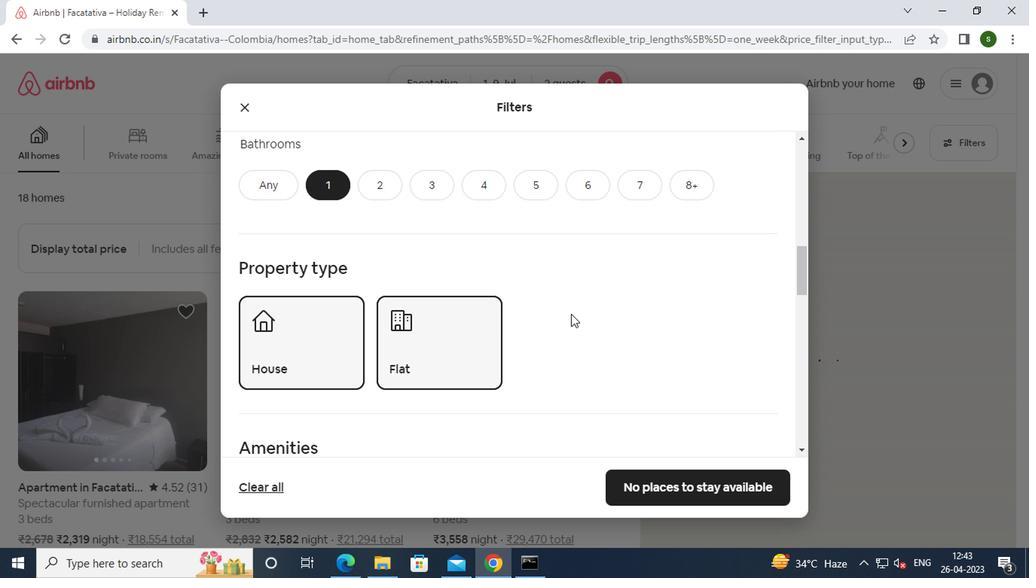 
Action: Mouse scrolled (577, 305) with delta (0, -1)
Screenshot: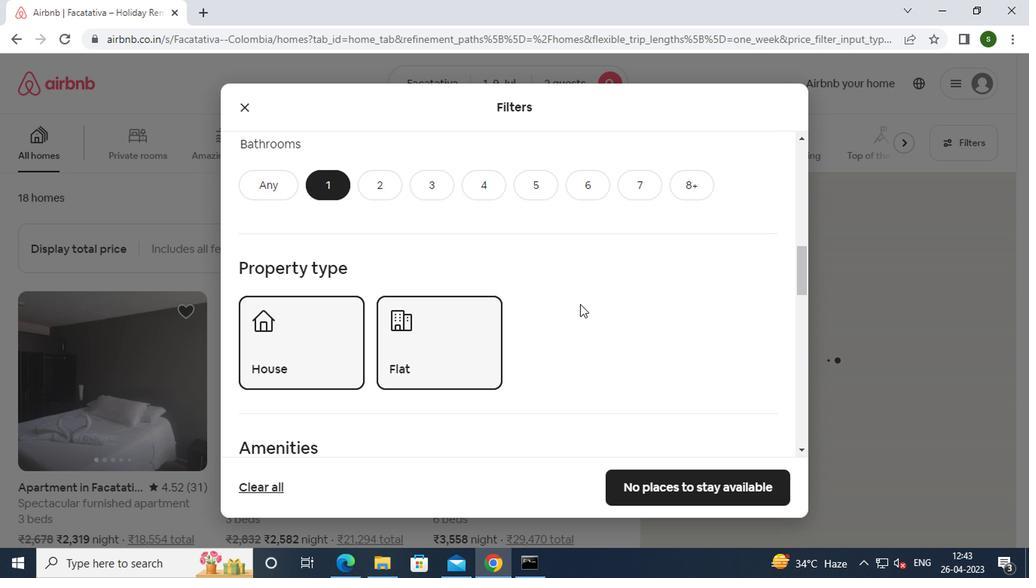 
Action: Mouse scrolled (577, 305) with delta (0, -1)
Screenshot: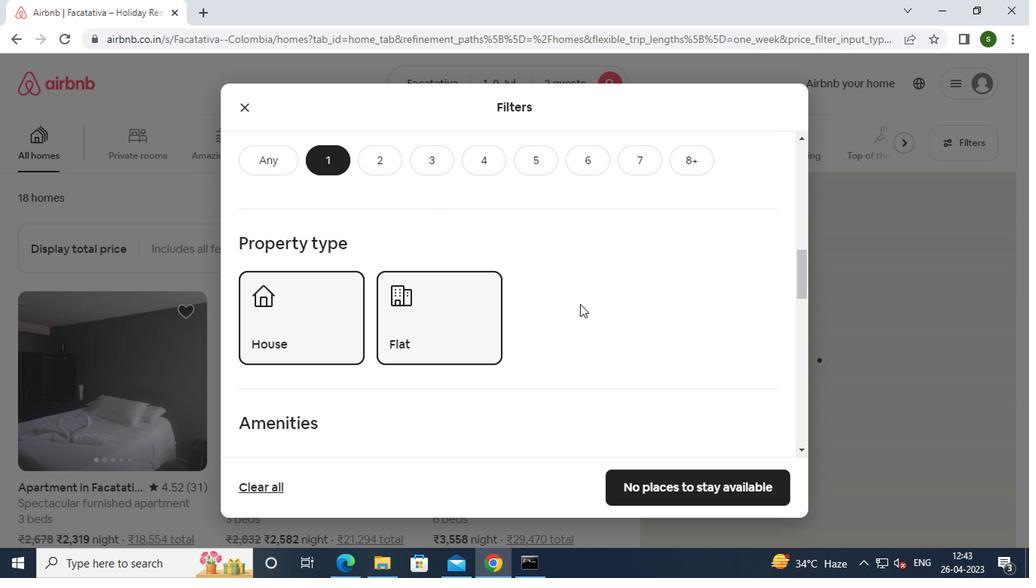 
Action: Mouse scrolled (577, 305) with delta (0, -1)
Screenshot: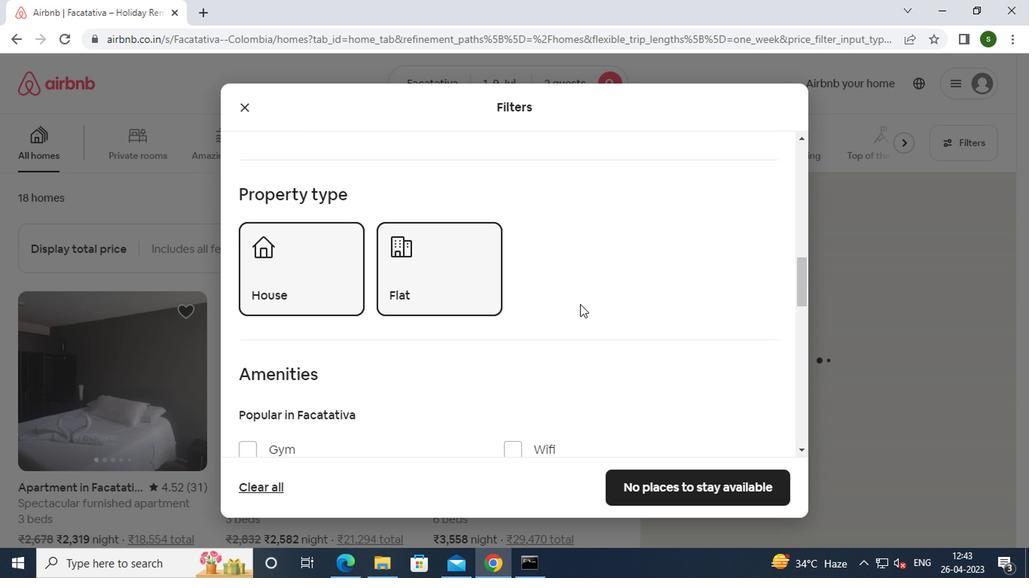 
Action: Mouse moved to (339, 365)
Screenshot: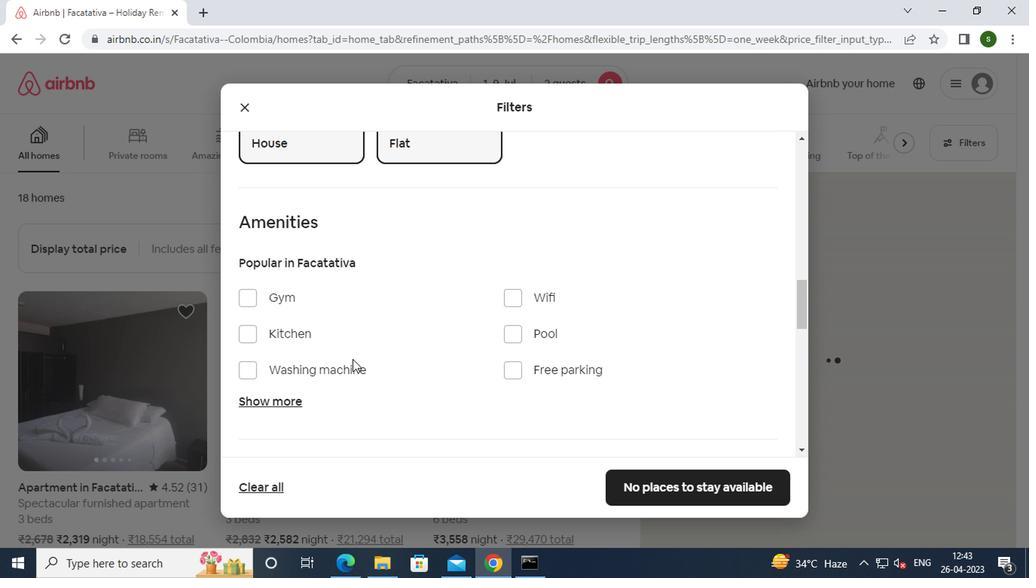 
Action: Mouse pressed left at (339, 365)
Screenshot: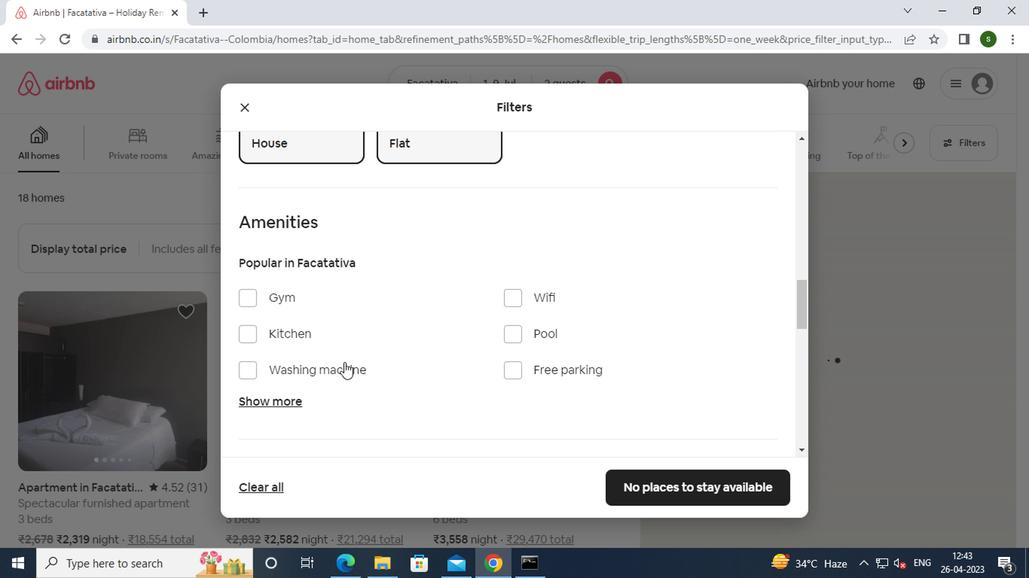 
Action: Mouse moved to (519, 304)
Screenshot: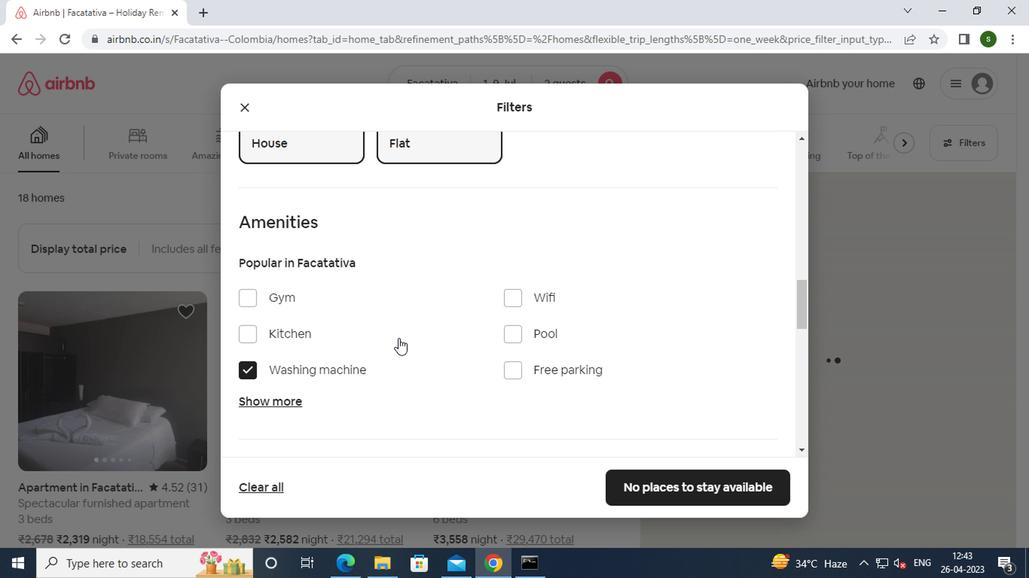 
Action: Mouse scrolled (519, 303) with delta (0, 0)
Screenshot: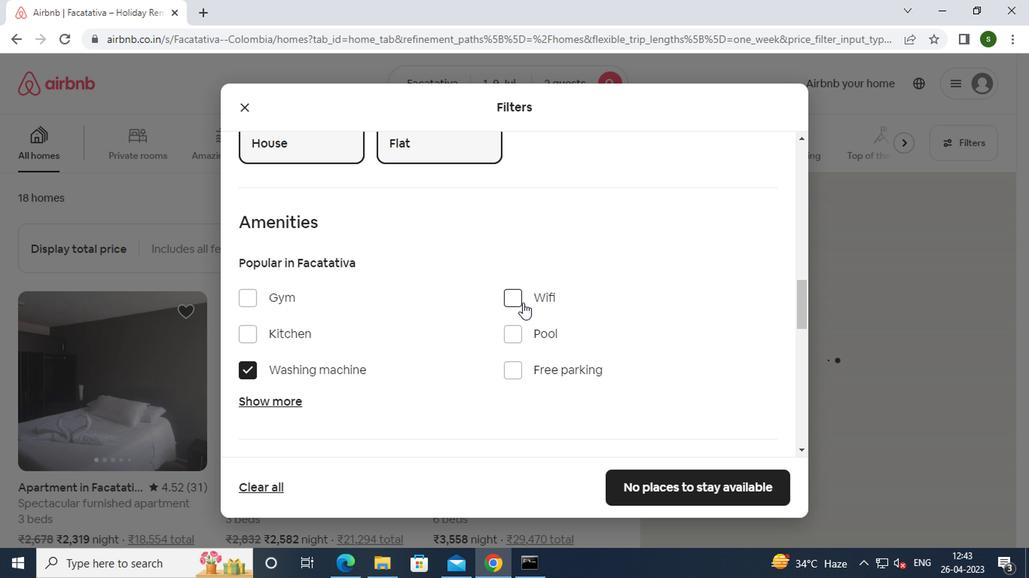 
Action: Mouse scrolled (519, 303) with delta (0, 0)
Screenshot: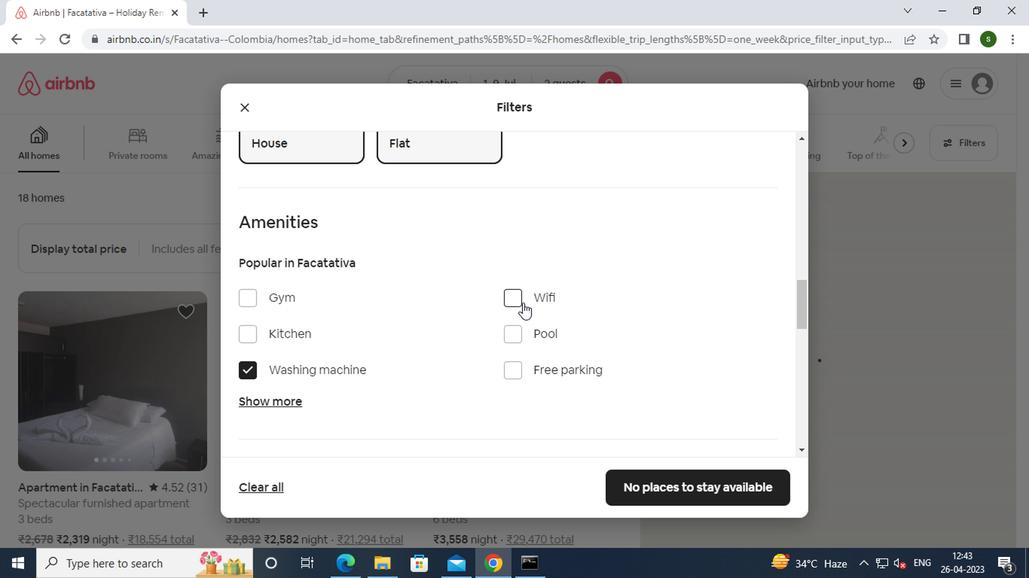 
Action: Mouse scrolled (519, 303) with delta (0, 0)
Screenshot: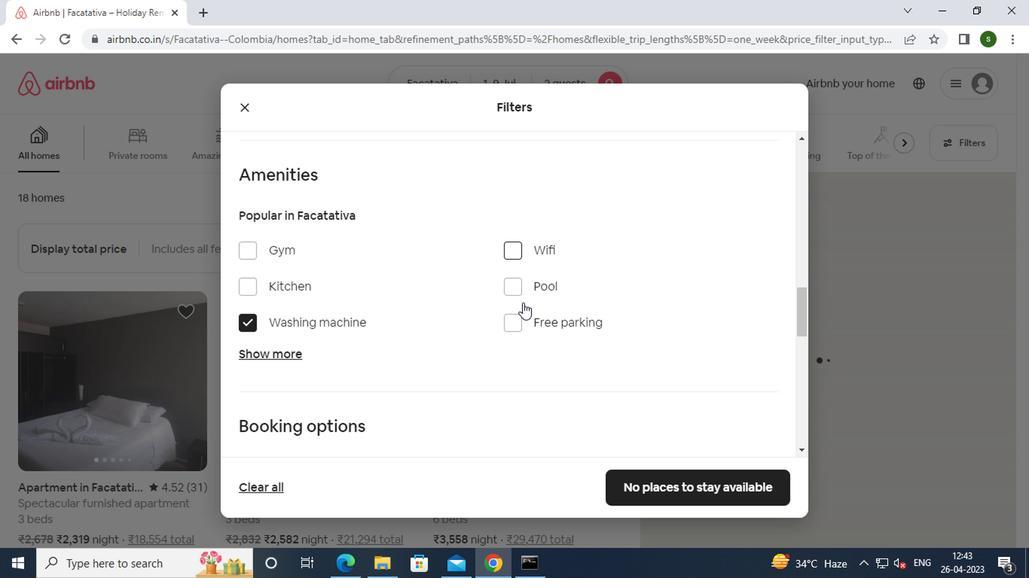 
Action: Mouse scrolled (519, 303) with delta (0, 0)
Screenshot: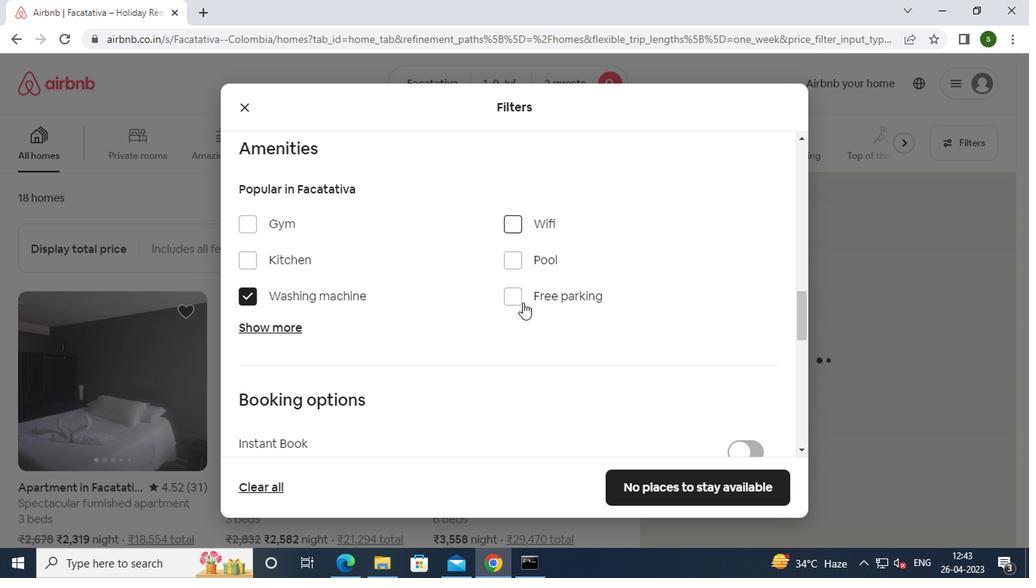 
Action: Mouse moved to (729, 270)
Screenshot: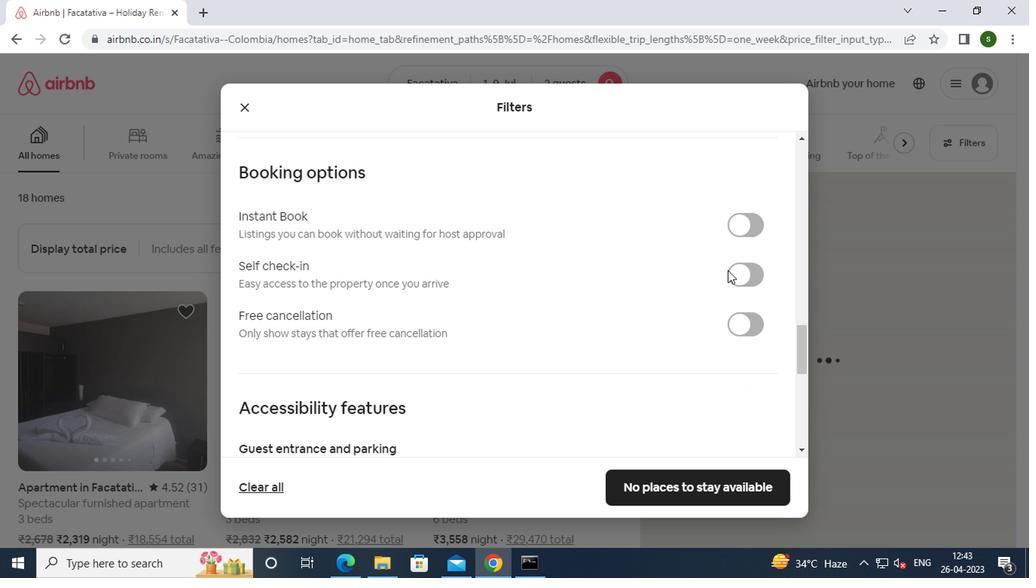
Action: Mouse pressed left at (729, 270)
Screenshot: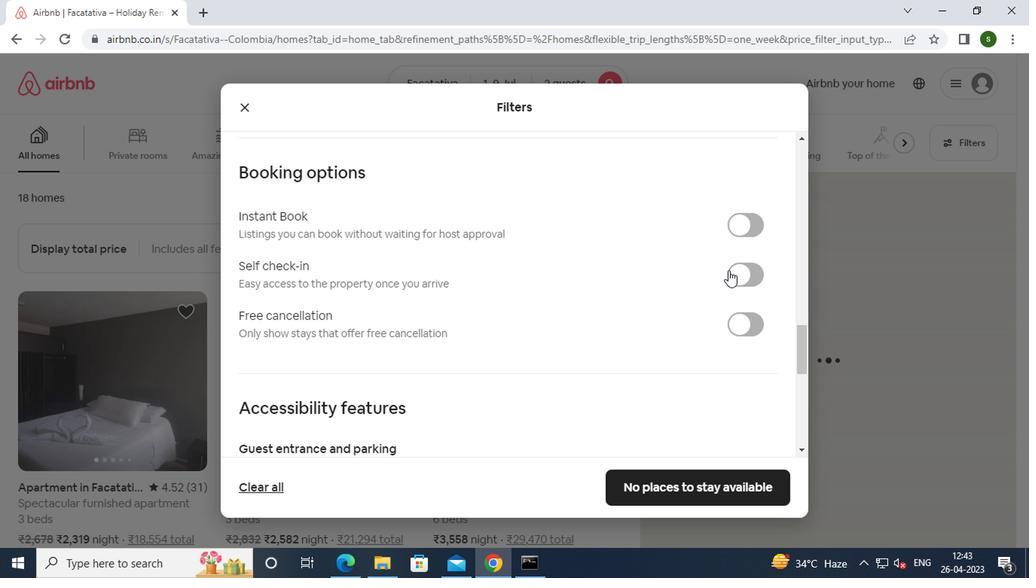 
Action: Mouse moved to (584, 297)
Screenshot: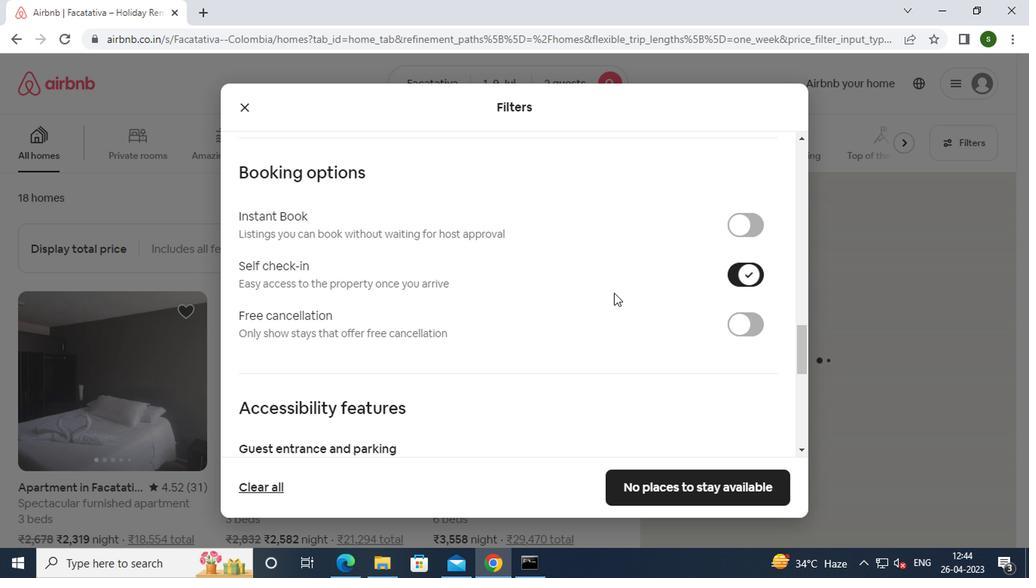 
Action: Mouse scrolled (584, 296) with delta (0, 0)
Screenshot: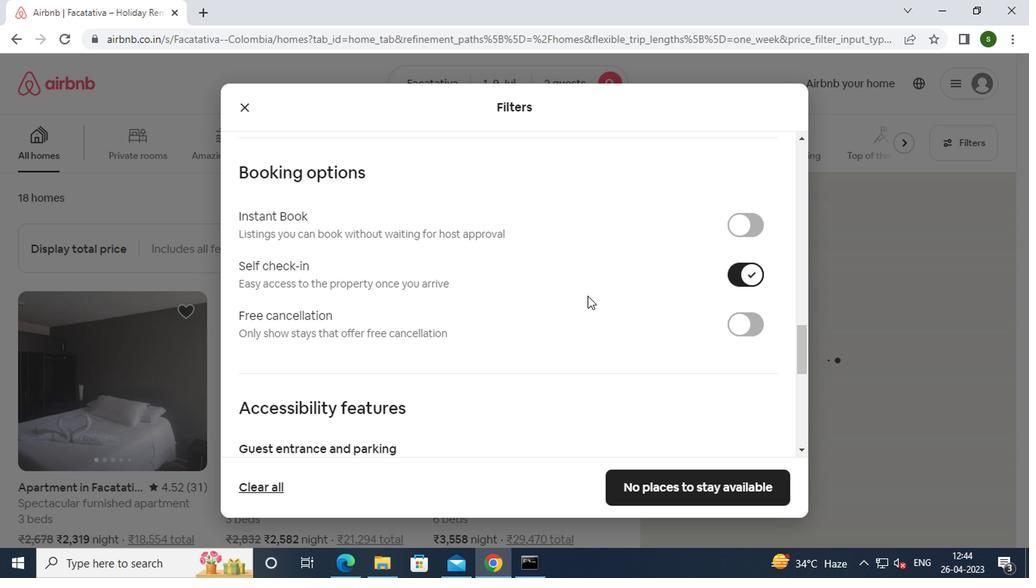 
Action: Mouse scrolled (584, 296) with delta (0, 0)
Screenshot: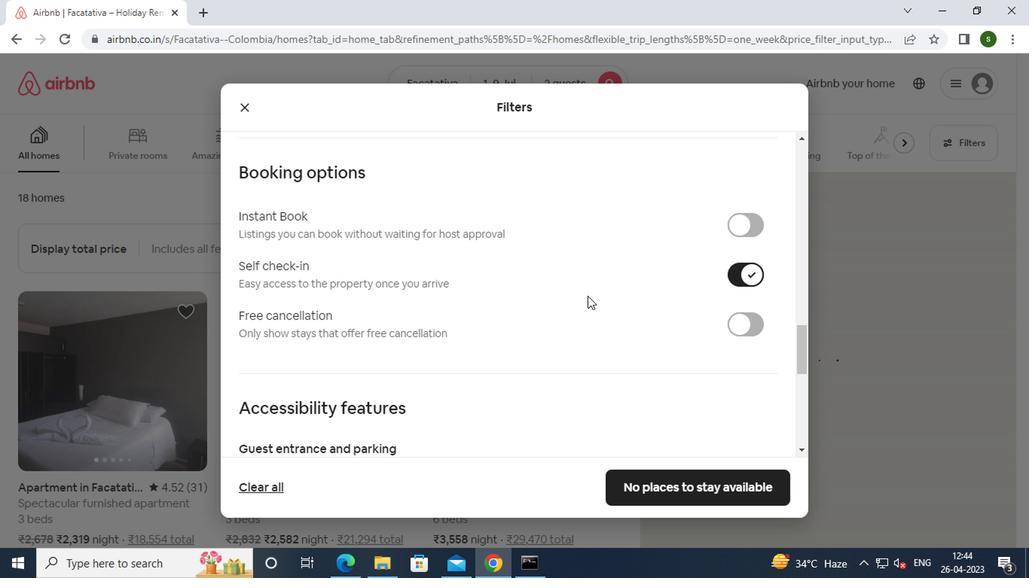 
Action: Mouse scrolled (584, 296) with delta (0, 0)
Screenshot: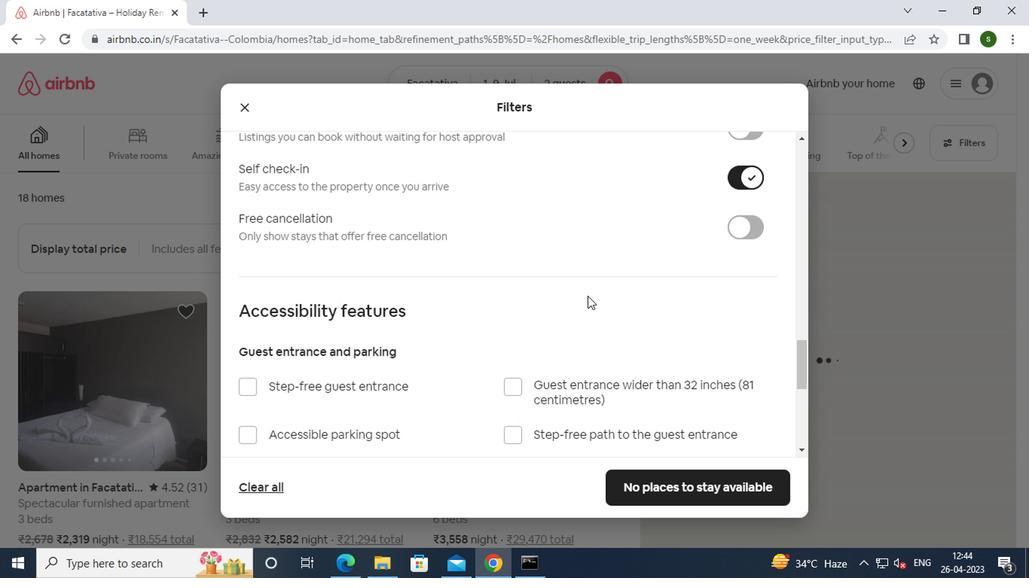 
Action: Mouse scrolled (584, 296) with delta (0, 0)
Screenshot: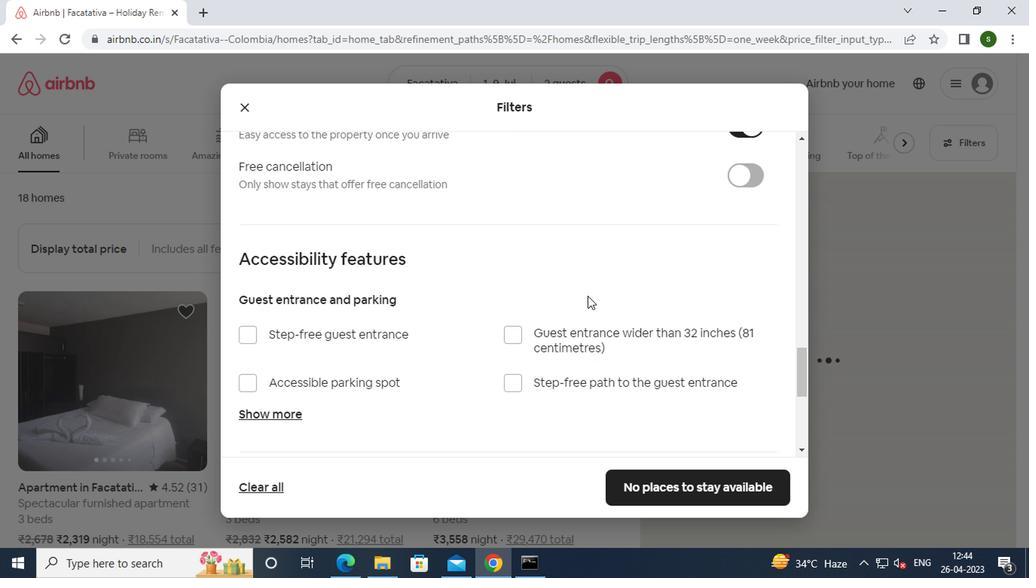 
Action: Mouse scrolled (584, 296) with delta (0, 0)
Screenshot: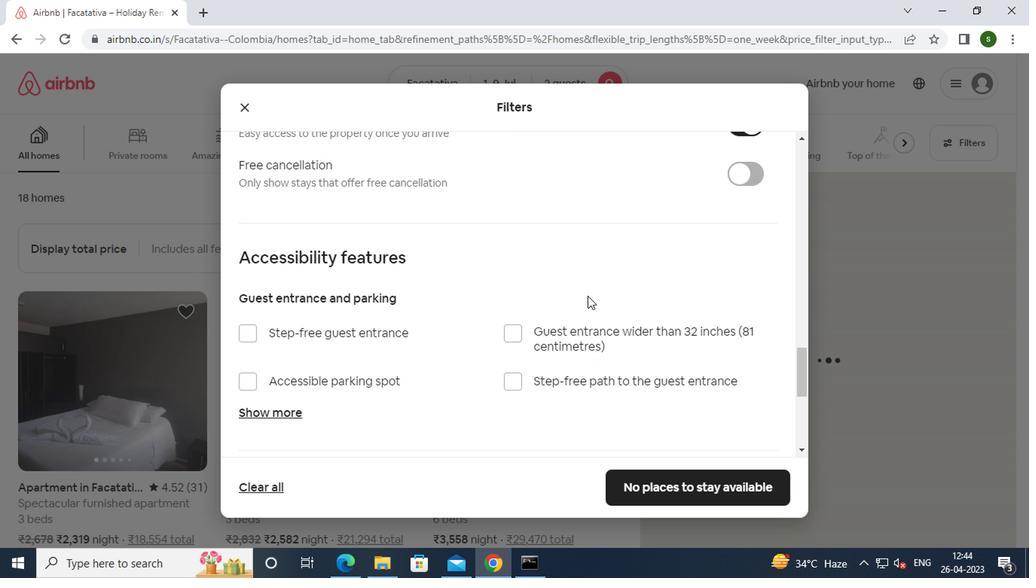 
Action: Mouse scrolled (584, 296) with delta (0, 0)
Screenshot: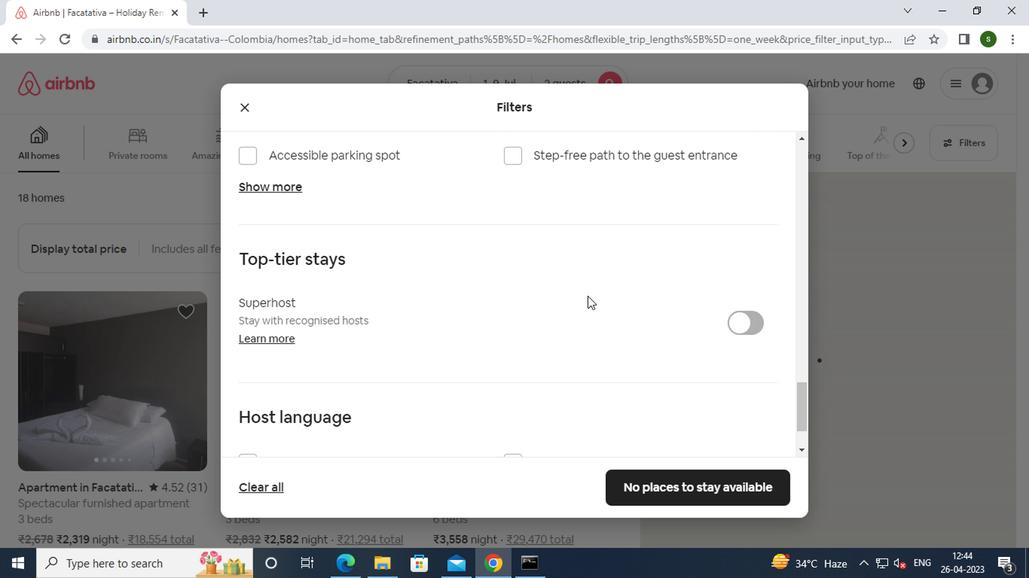 
Action: Mouse scrolled (584, 296) with delta (0, 0)
Screenshot: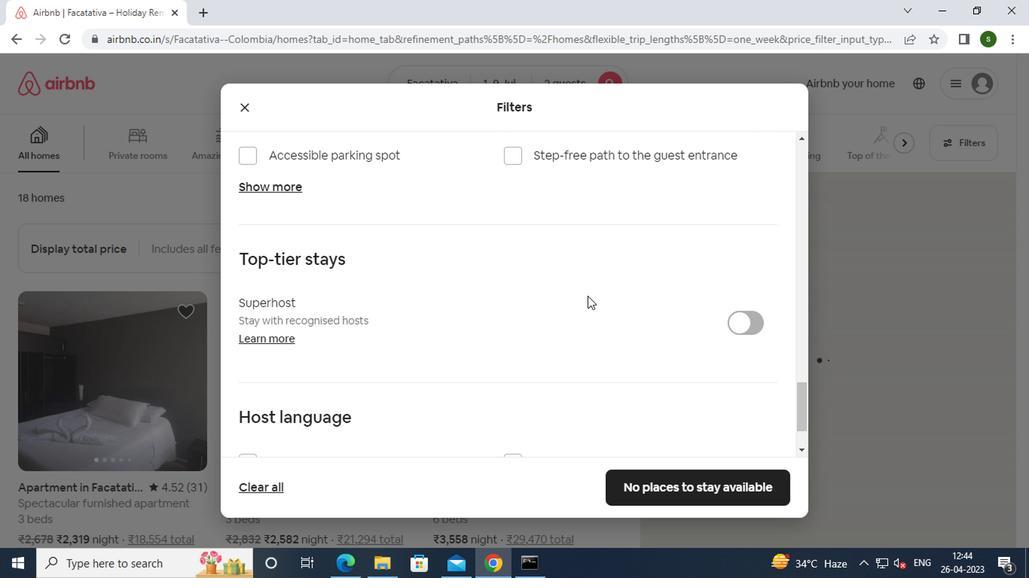 
Action: Mouse scrolled (584, 296) with delta (0, 0)
Screenshot: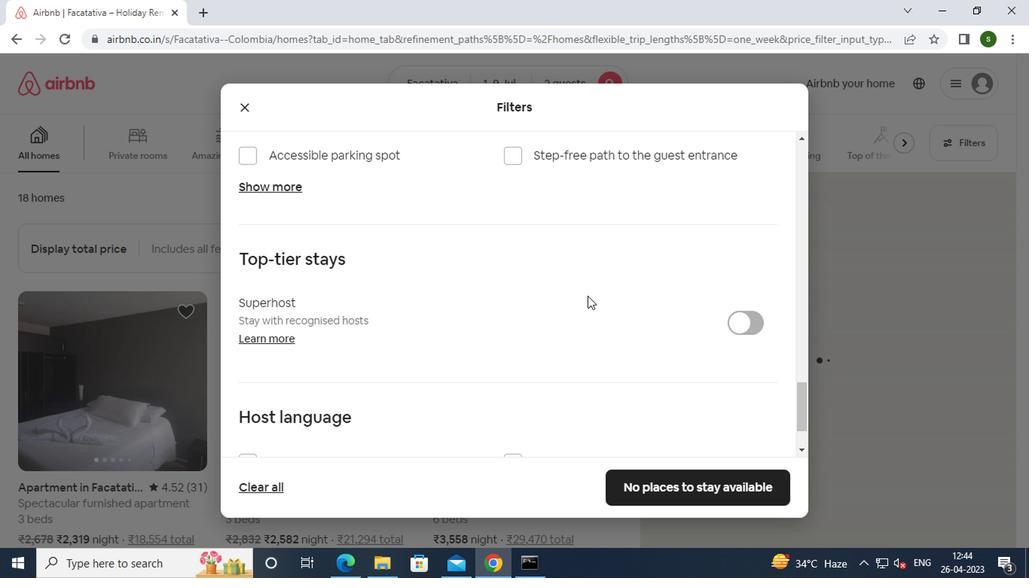 
Action: Mouse scrolled (584, 296) with delta (0, 0)
Screenshot: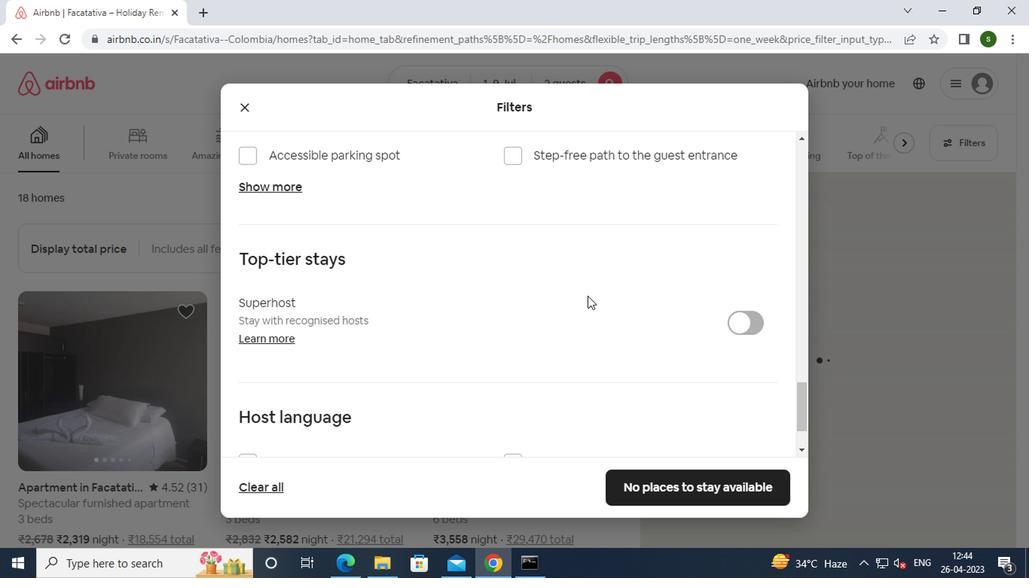 
Action: Mouse scrolled (584, 296) with delta (0, 0)
Screenshot: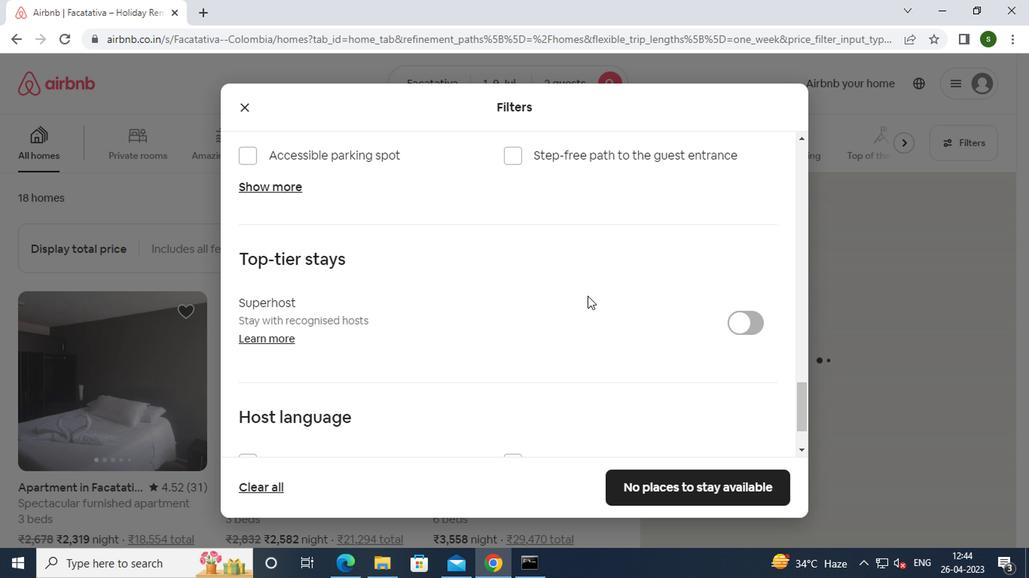 
Action: Mouse moved to (242, 370)
Screenshot: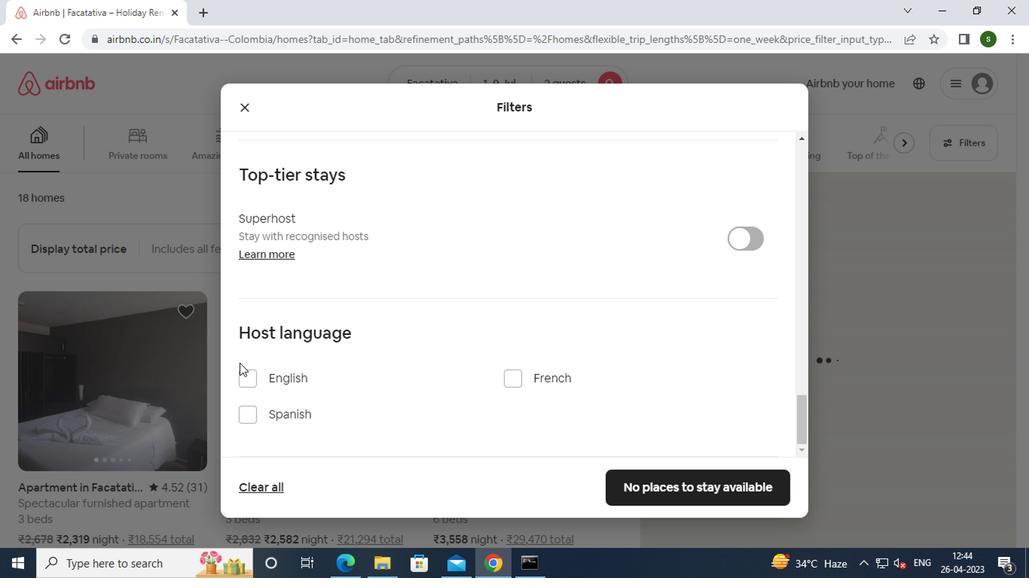 
Action: Mouse pressed left at (242, 370)
Screenshot: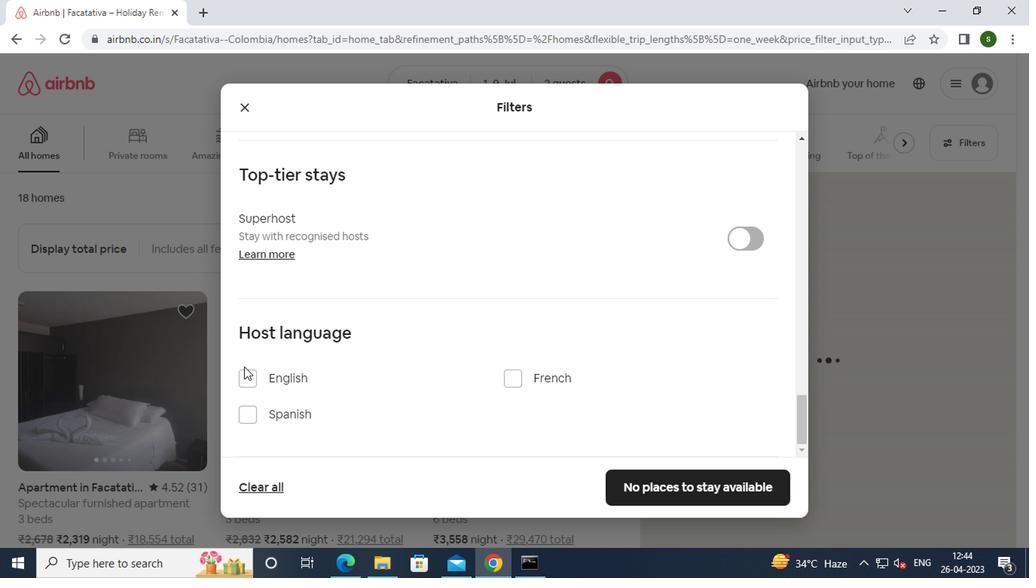 
Action: Mouse moved to (244, 375)
Screenshot: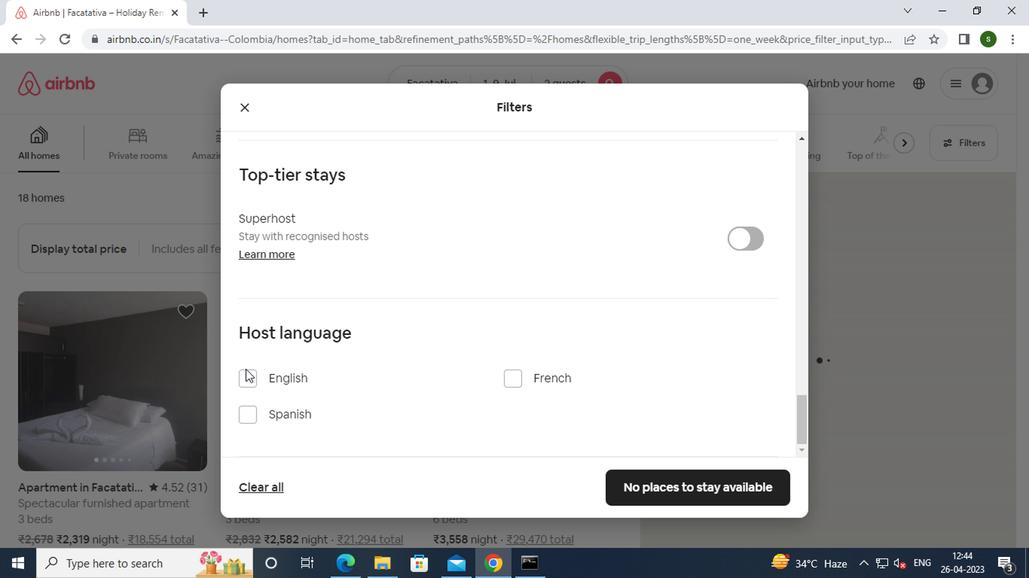 
Action: Mouse pressed left at (244, 375)
Screenshot: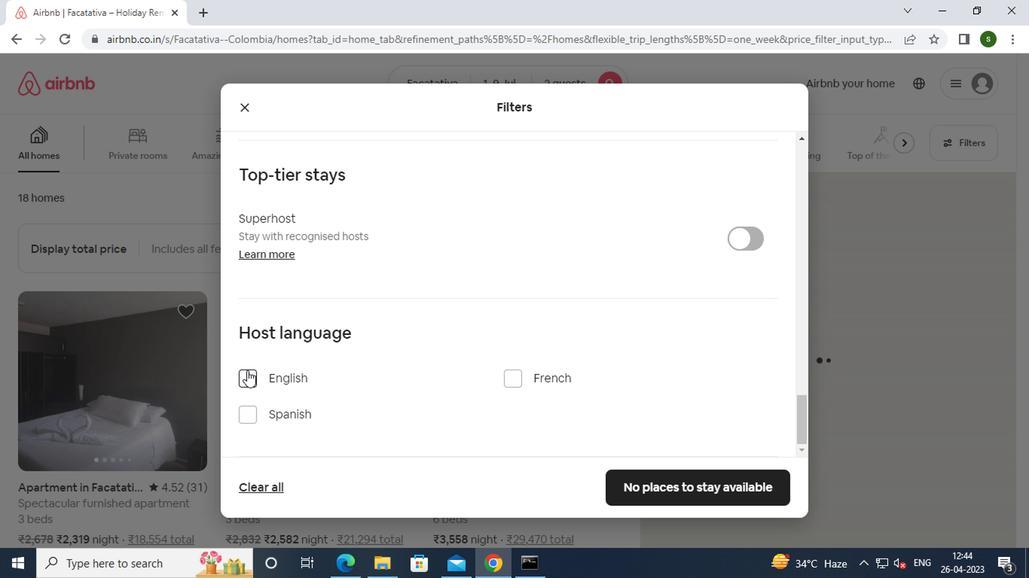 
Action: Mouse moved to (649, 494)
Screenshot: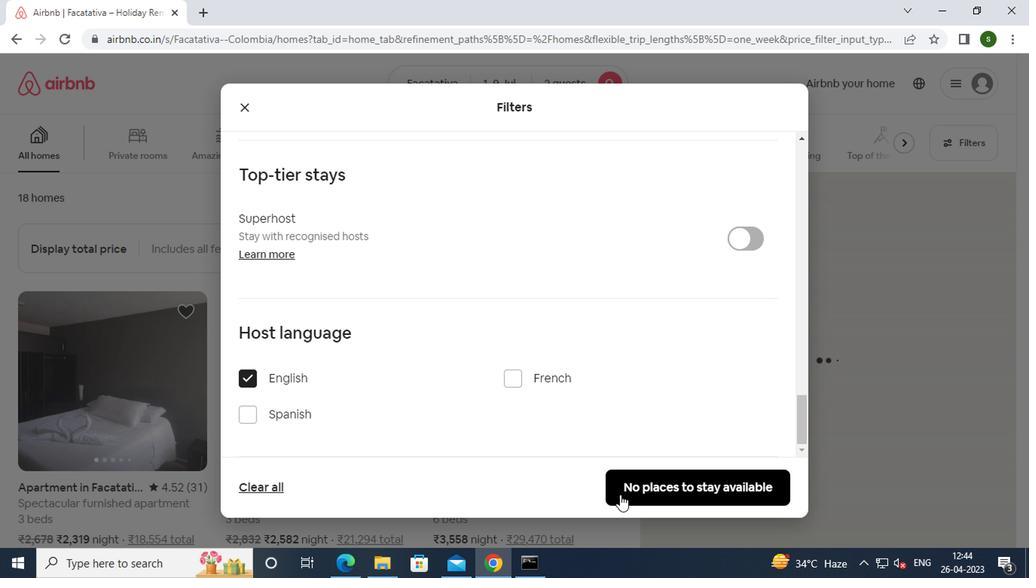 
Action: Mouse pressed left at (649, 494)
Screenshot: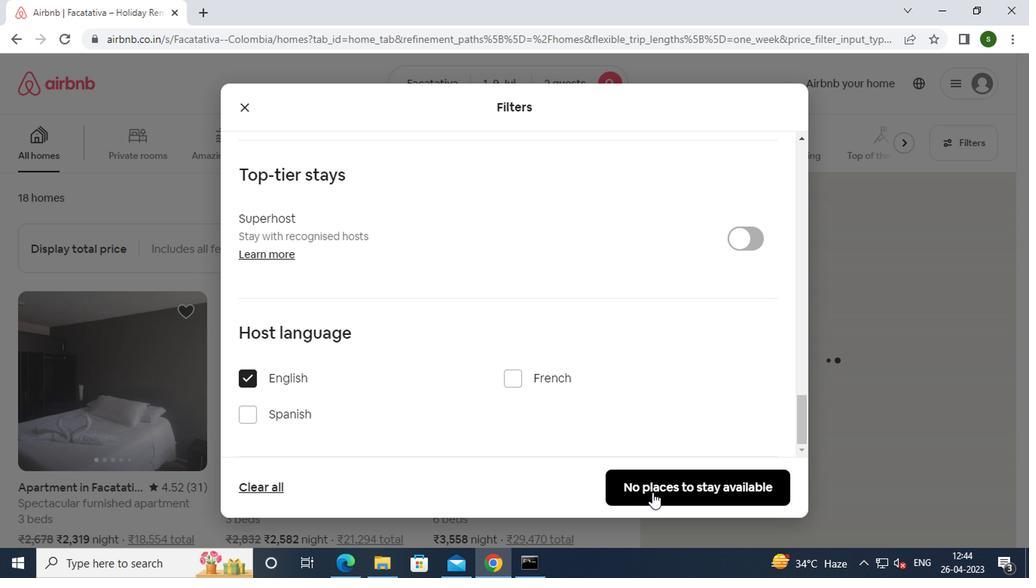 
Action: Mouse moved to (577, 418)
Screenshot: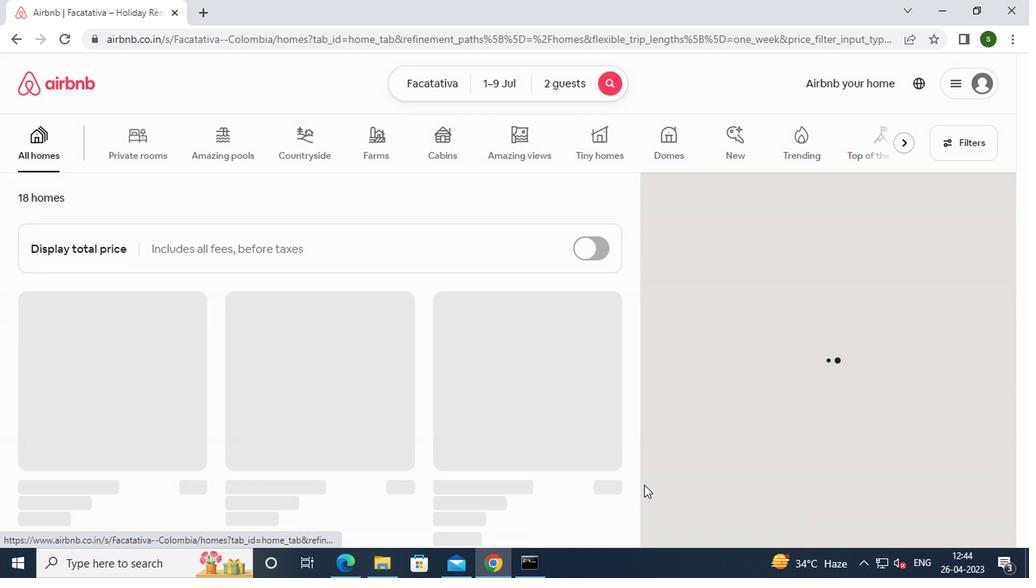 
